Task: Open Card Lessons Learned Meeting in Board Social Media Marketing Funnel Creation and Optimization to Workspace Crisis Management and add a team member Softage.2@softage.net, a label Purple, a checklist Investment Strategies, an attachment from your google drive, a color Purple and finally, add a card description 'Conduct team training session on effective delegation and accountability' and a comment 'This task requires proactive ownership, so let us take responsibility and ensure progress is made in a timely manner.'. Add a start date 'Jan 06, 1900' with a due date 'Jan 13, 1900'
Action: Mouse moved to (95, 58)
Screenshot: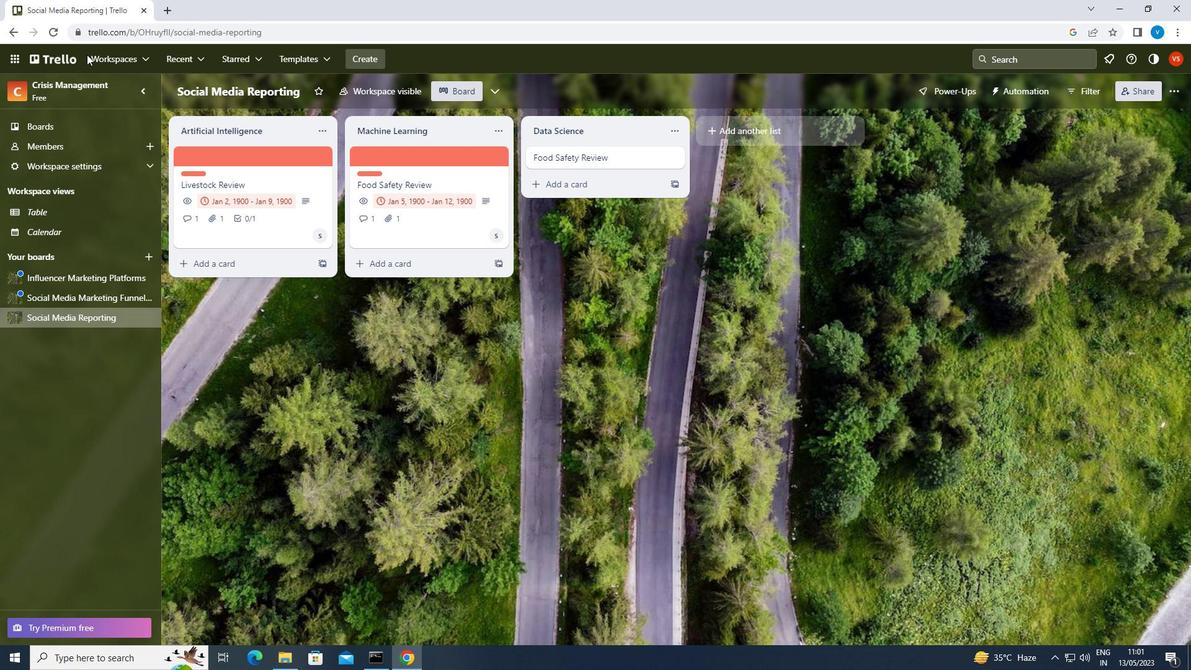 
Action: Mouse pressed left at (95, 58)
Screenshot: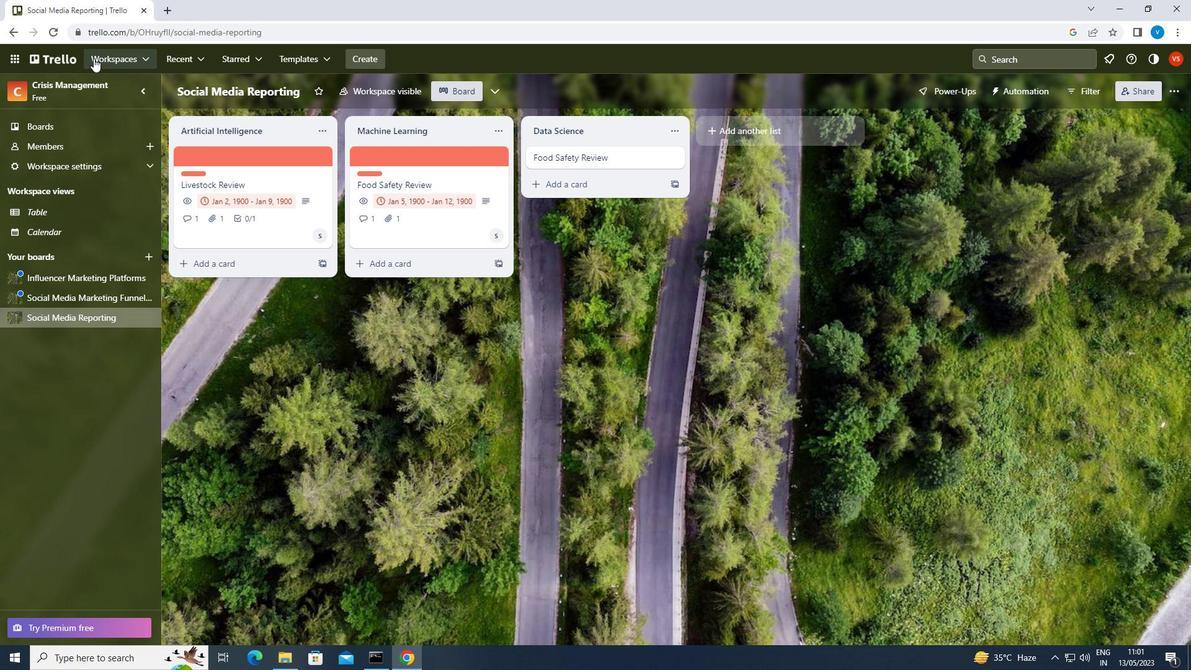 
Action: Mouse moved to (151, 425)
Screenshot: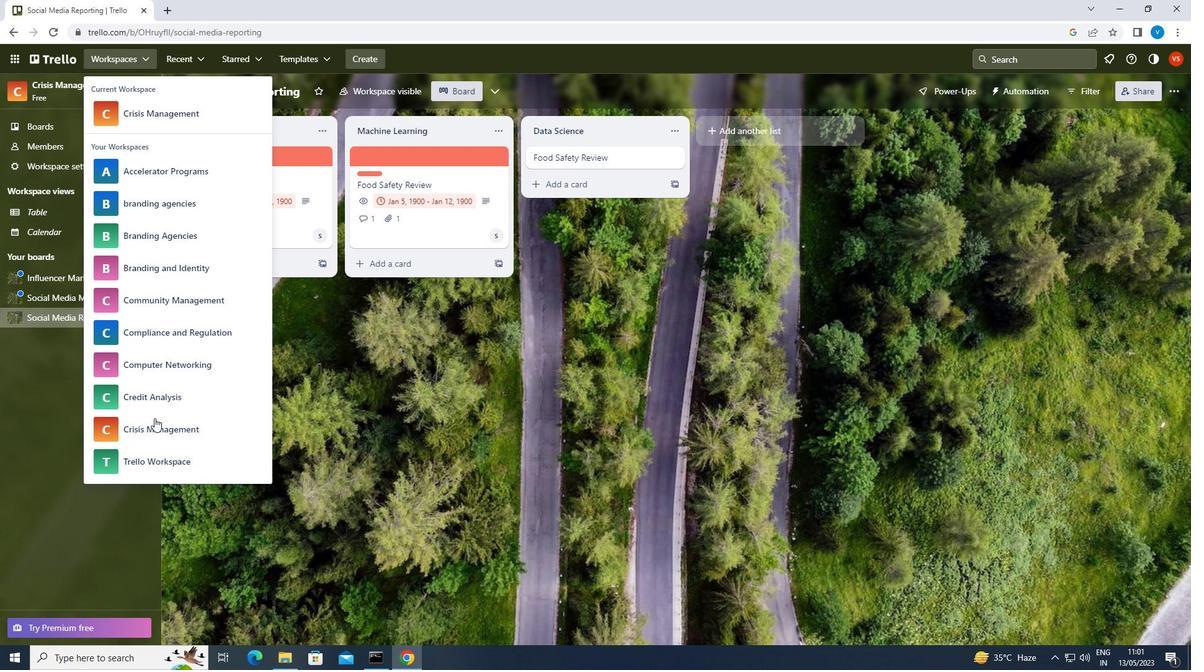 
Action: Mouse pressed left at (151, 425)
Screenshot: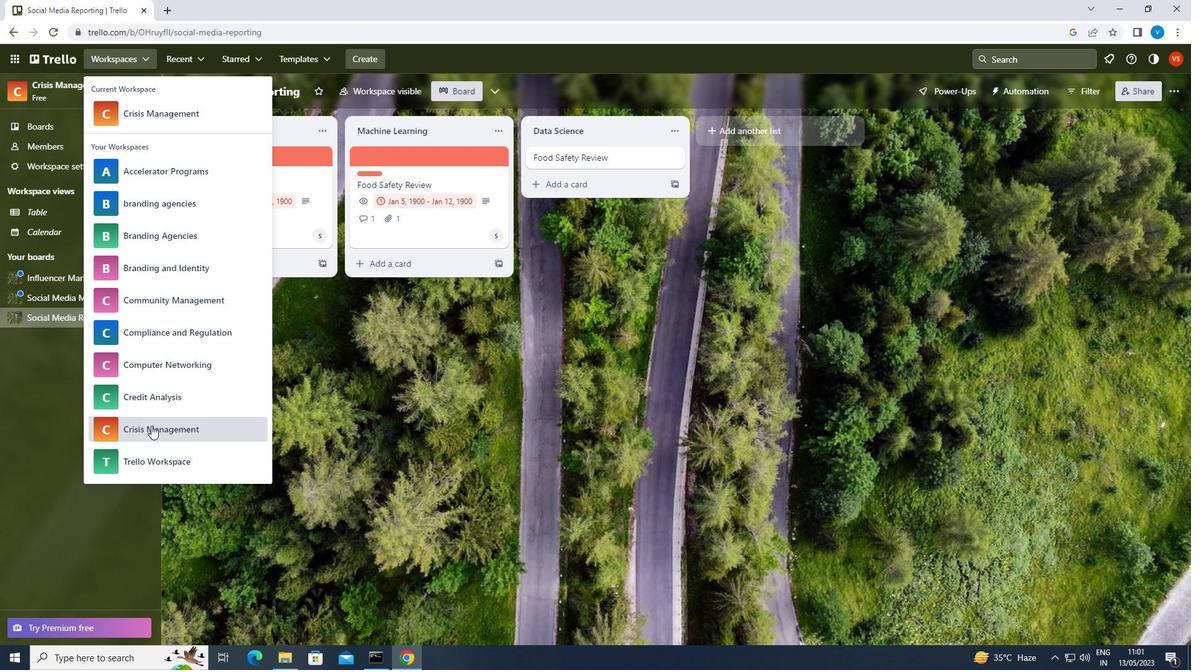 
Action: Mouse moved to (93, 302)
Screenshot: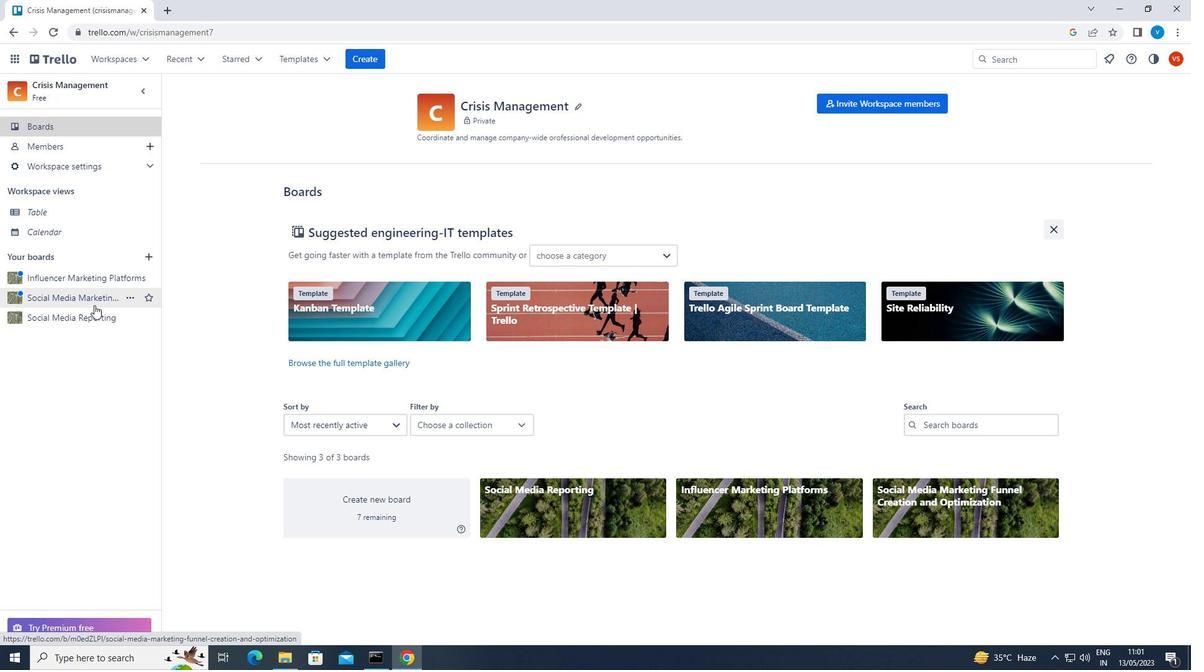 
Action: Mouse pressed left at (93, 302)
Screenshot: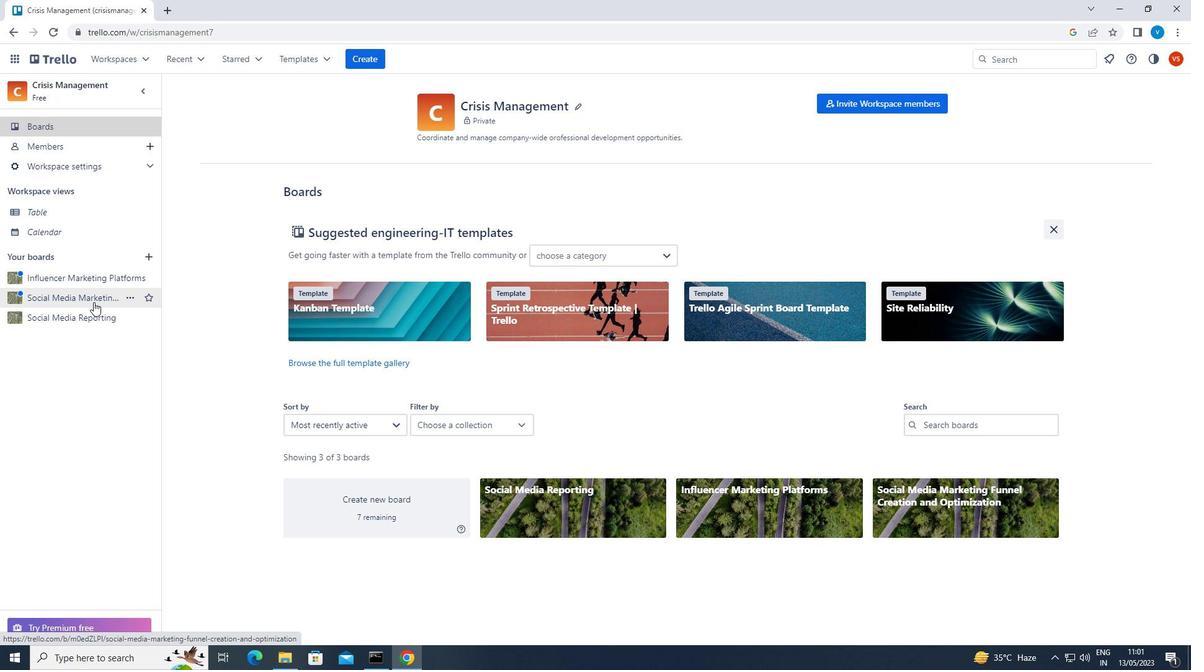 
Action: Mouse moved to (426, 153)
Screenshot: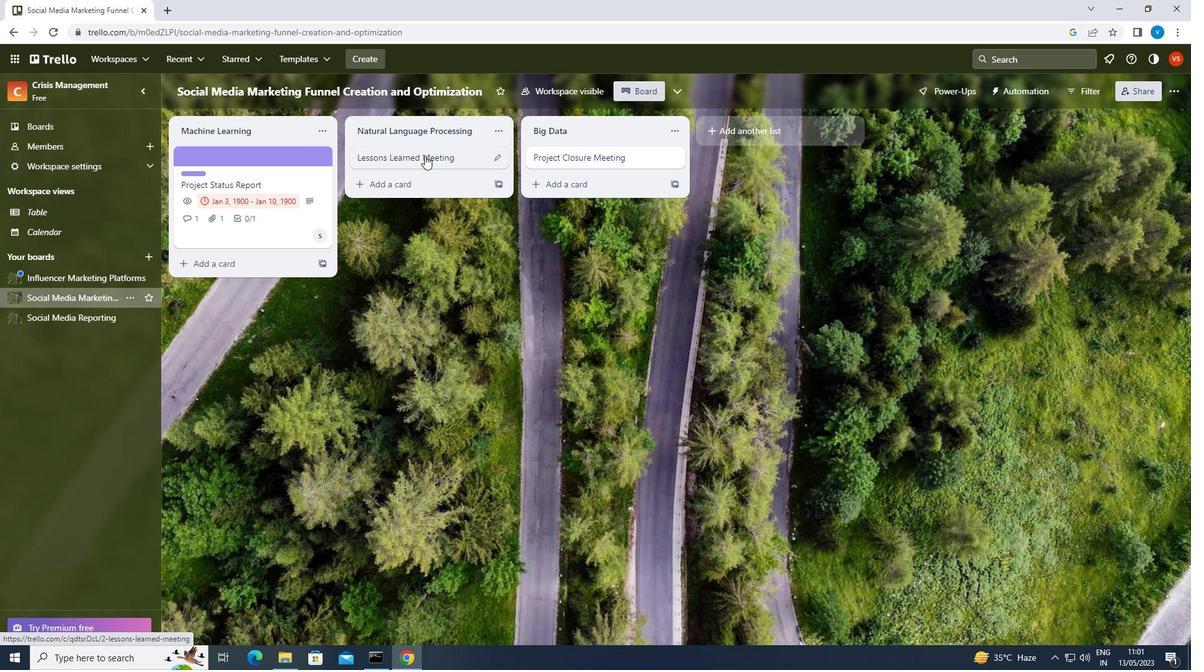 
Action: Mouse pressed left at (426, 153)
Screenshot: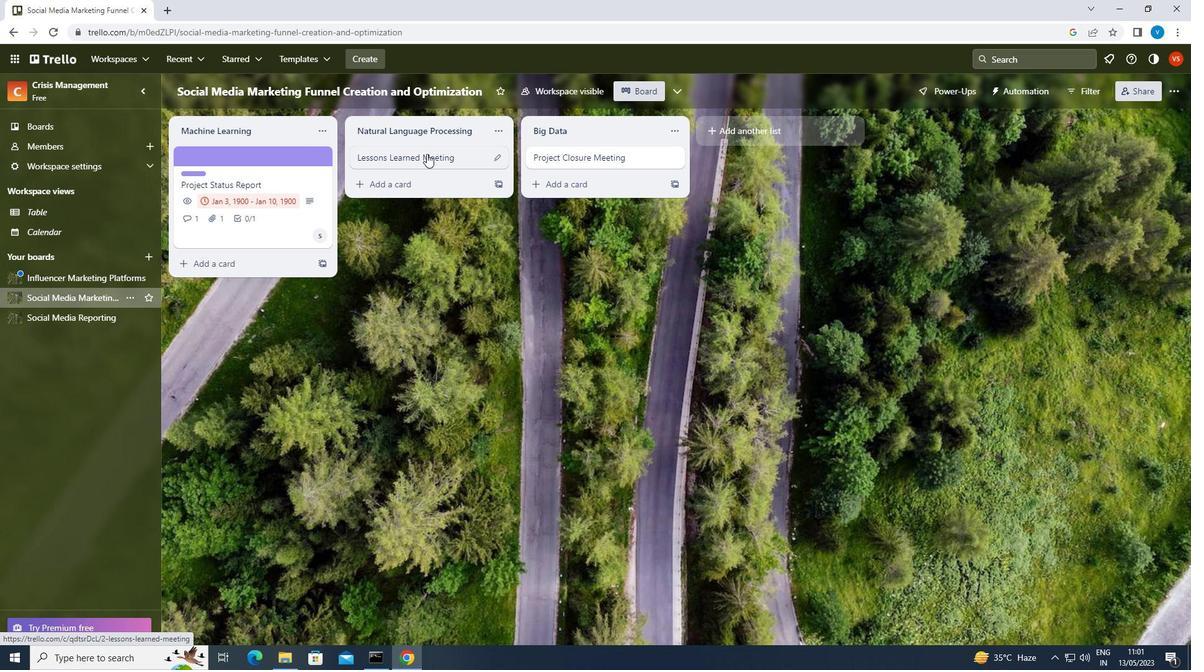 
Action: Mouse moved to (754, 199)
Screenshot: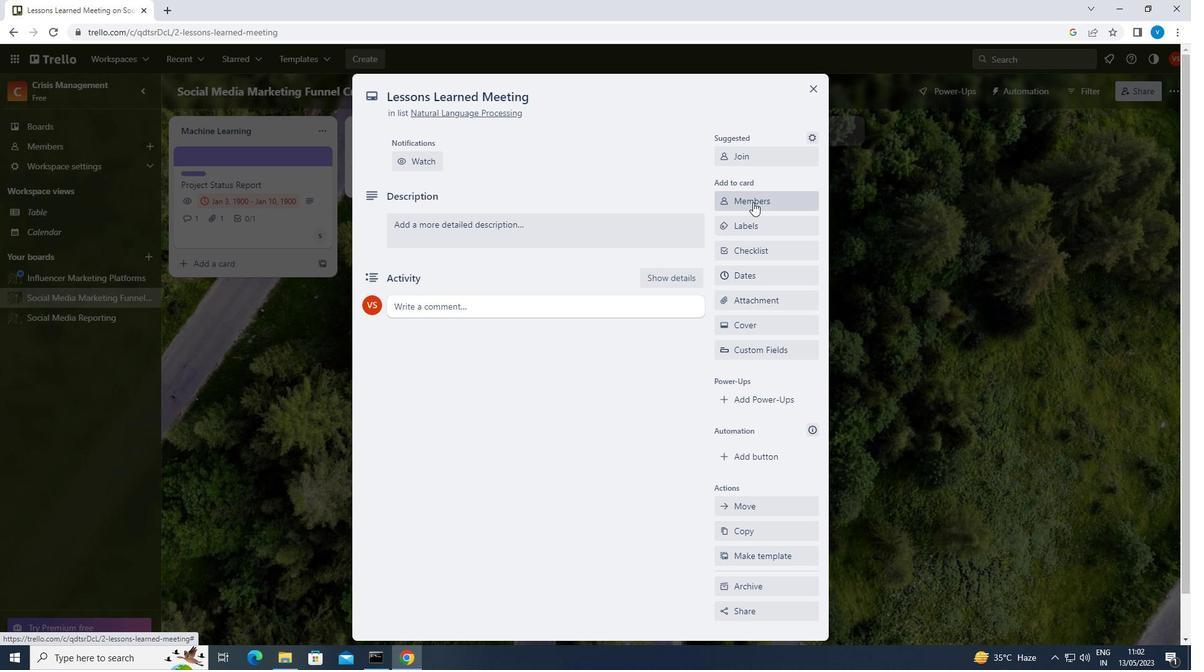 
Action: Mouse pressed left at (754, 199)
Screenshot: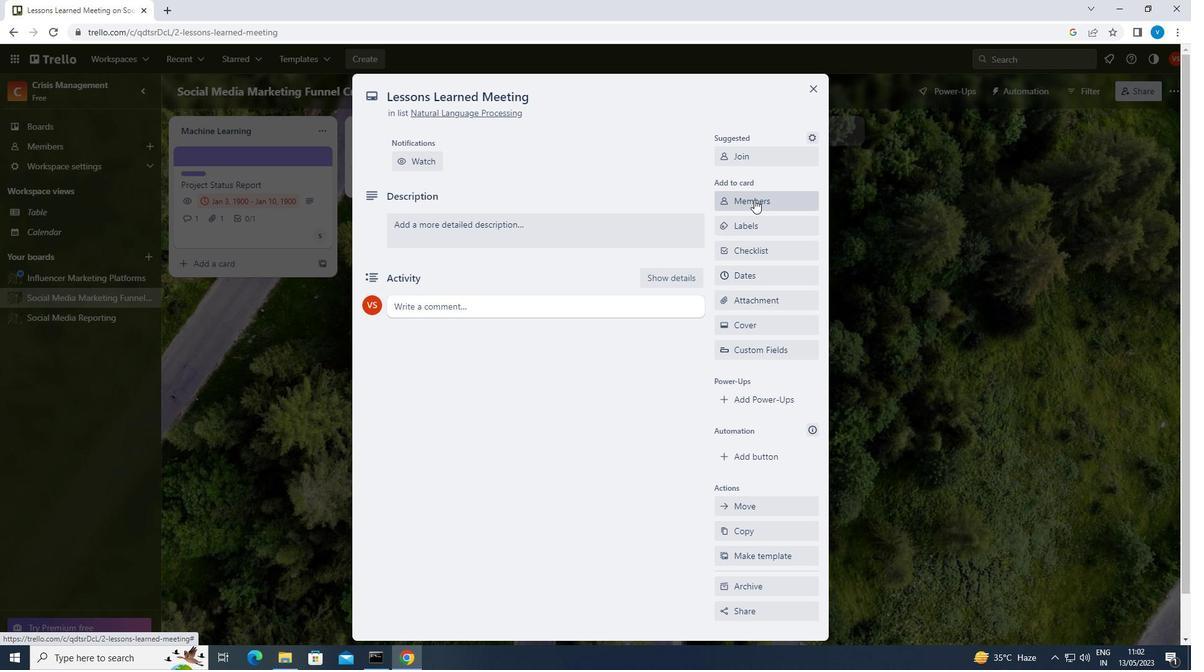 
Action: Mouse moved to (756, 252)
Screenshot: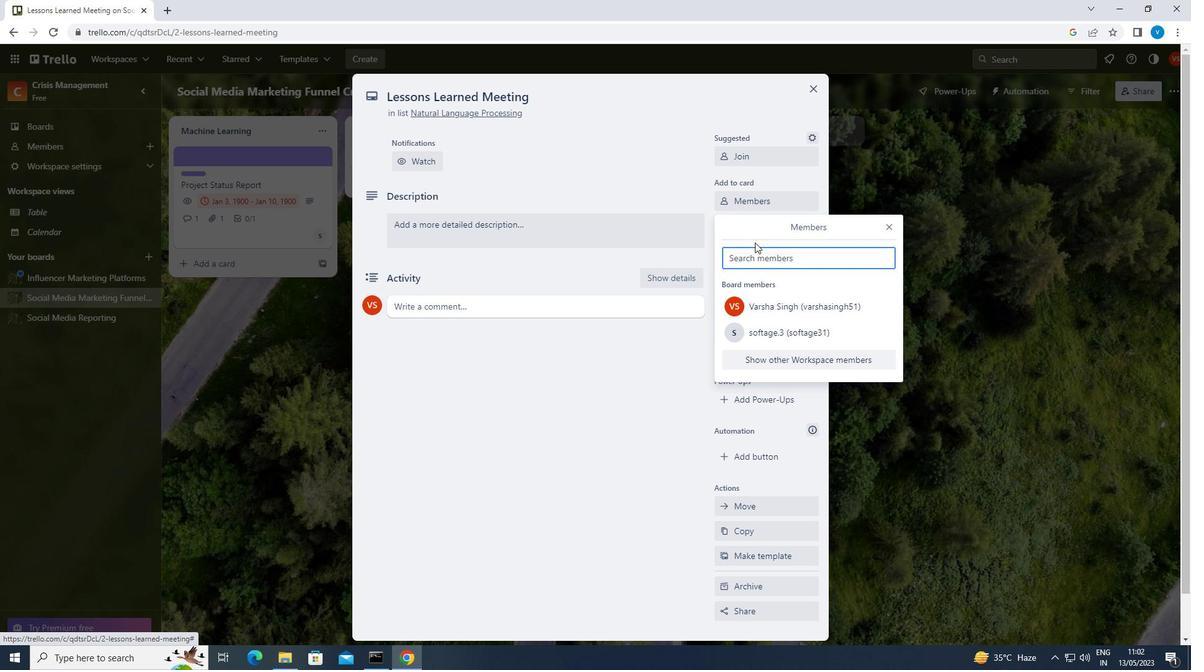 
Action: Mouse pressed left at (756, 252)
Screenshot: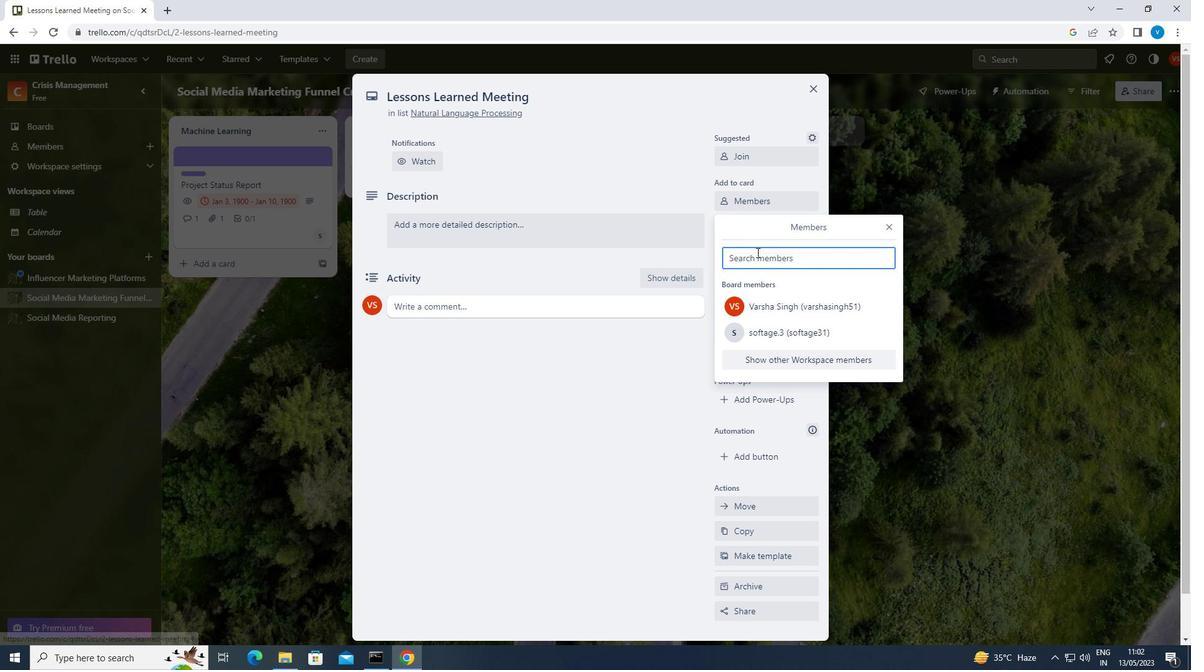 
Action: Key pressed <Key.shift>SOFTAGE.2<Key.shift><Key.shift><Key.shift><Key.shift><Key.shift><Key.shift><Key.shift>@SOFTAGE.NET
Screenshot: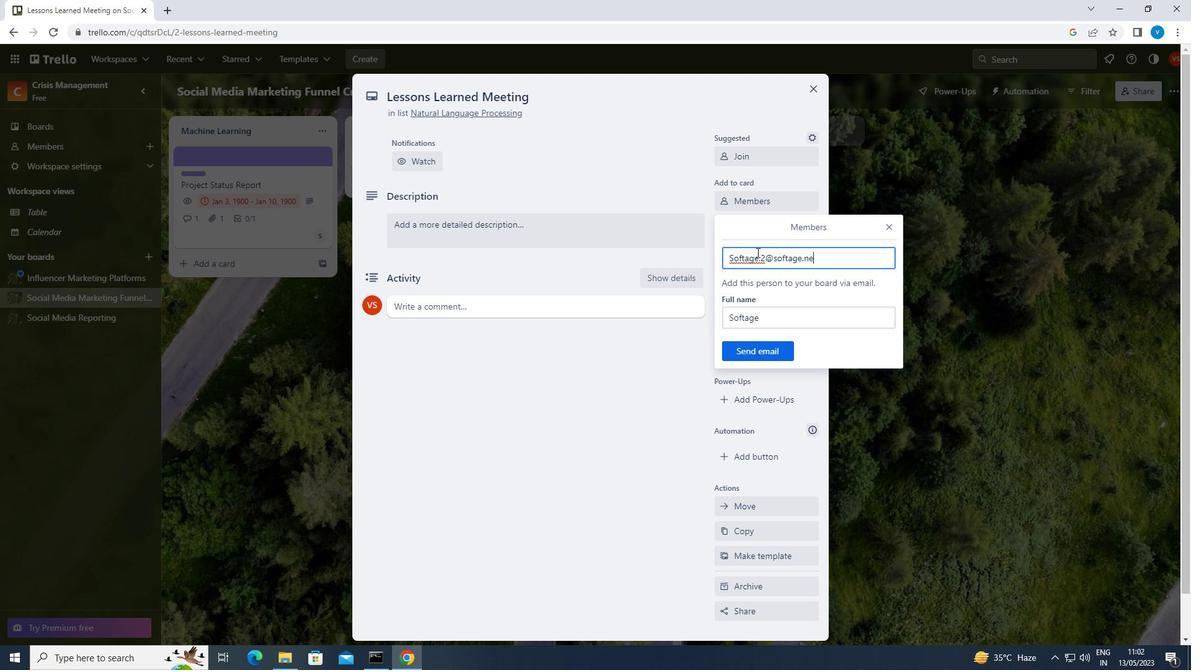 
Action: Mouse moved to (779, 349)
Screenshot: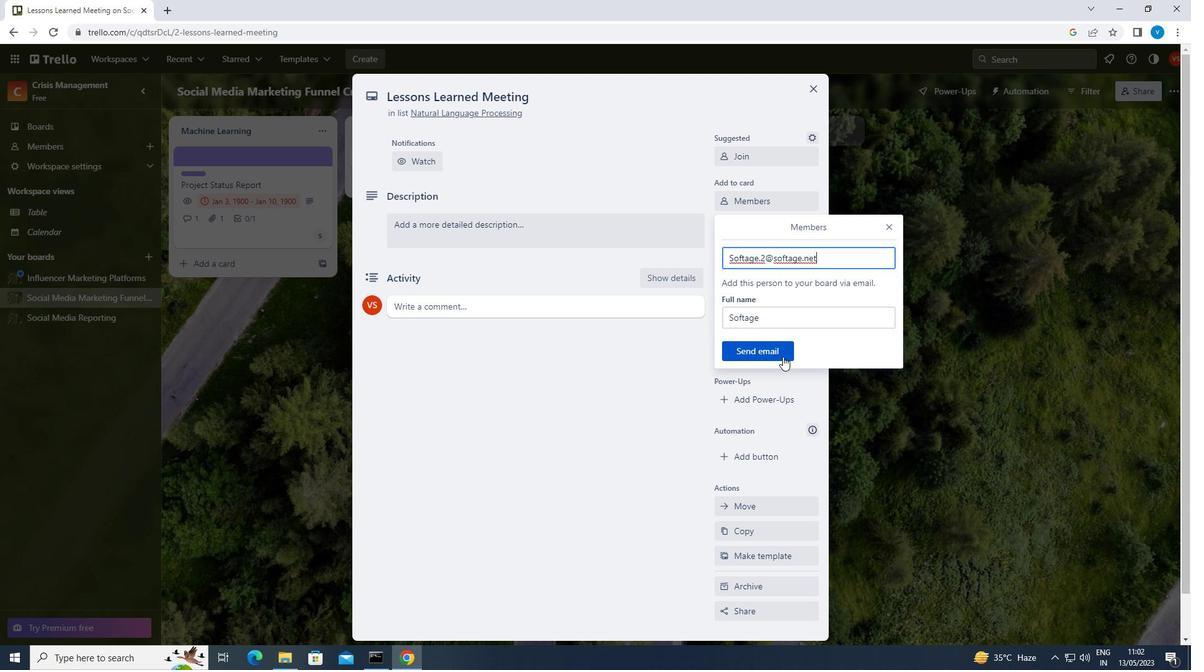 
Action: Mouse pressed left at (779, 349)
Screenshot: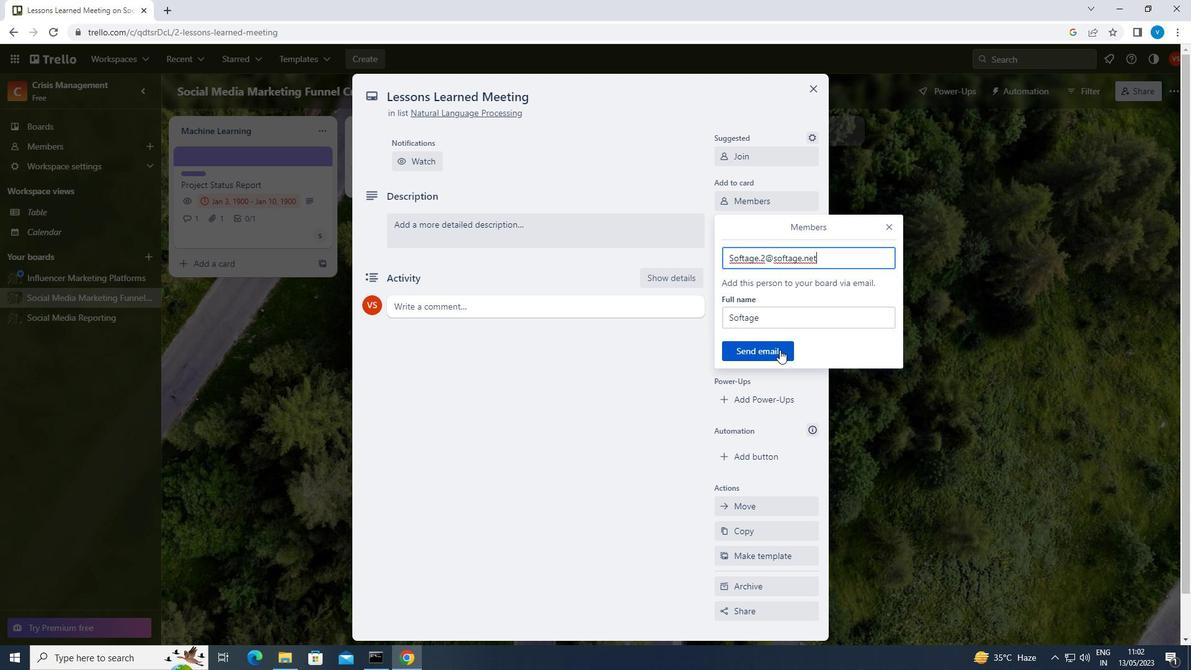 
Action: Mouse moved to (764, 227)
Screenshot: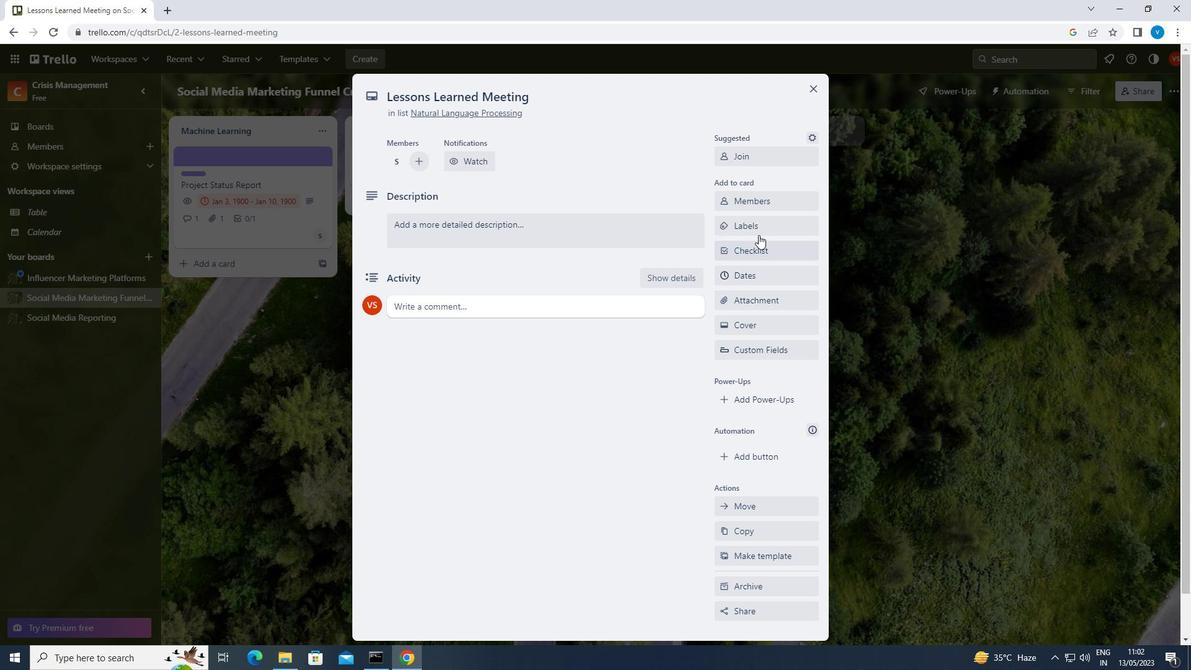 
Action: Mouse pressed left at (764, 227)
Screenshot: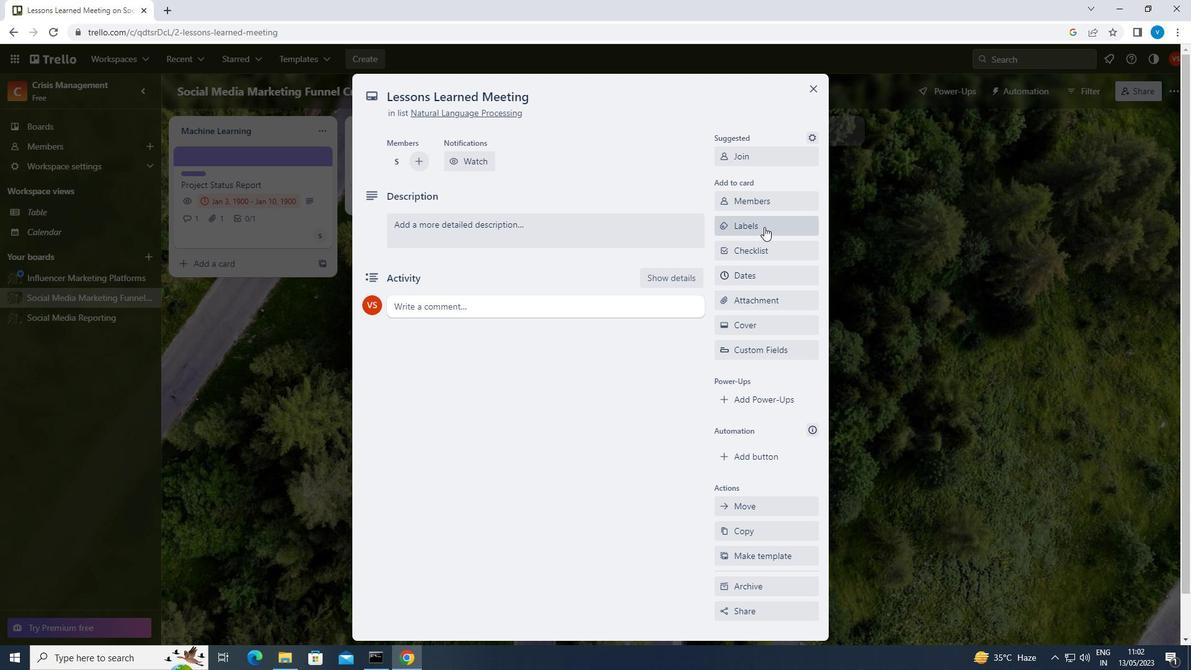 
Action: Mouse moved to (784, 413)
Screenshot: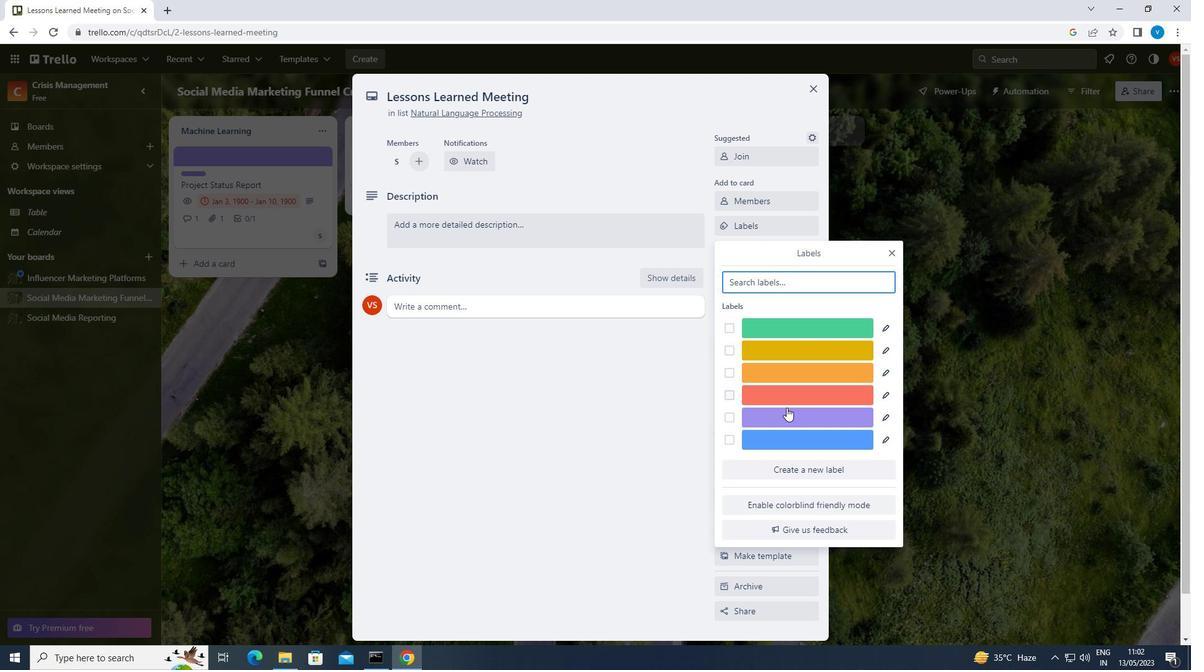 
Action: Mouse pressed left at (784, 413)
Screenshot: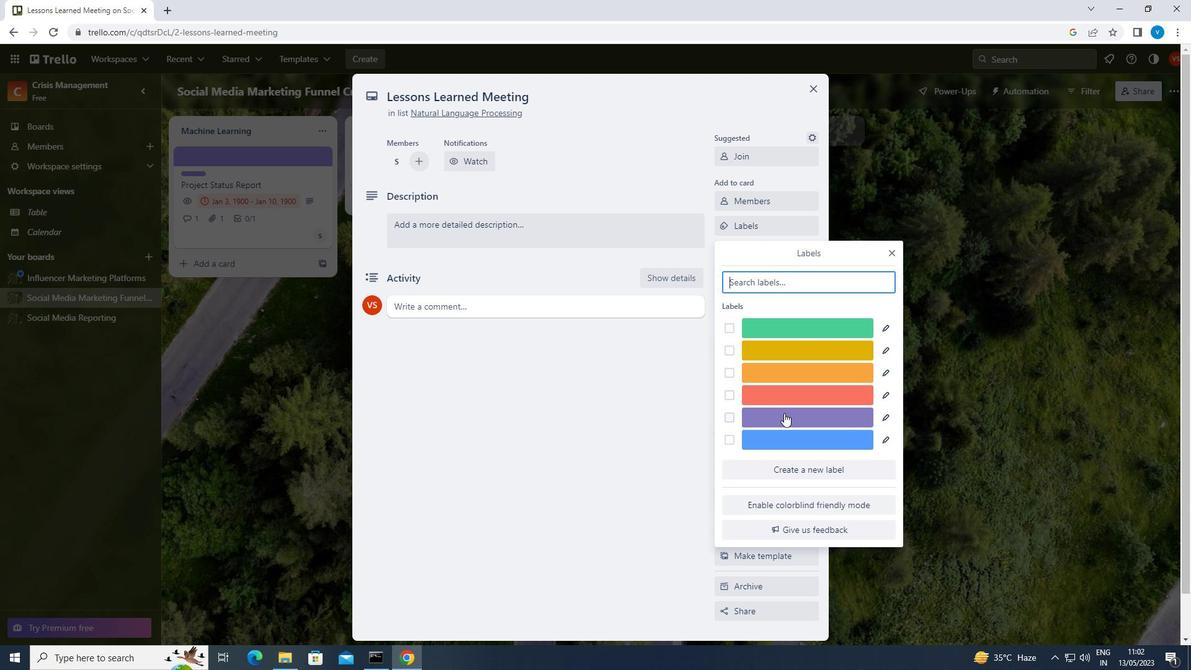 
Action: Mouse moved to (888, 250)
Screenshot: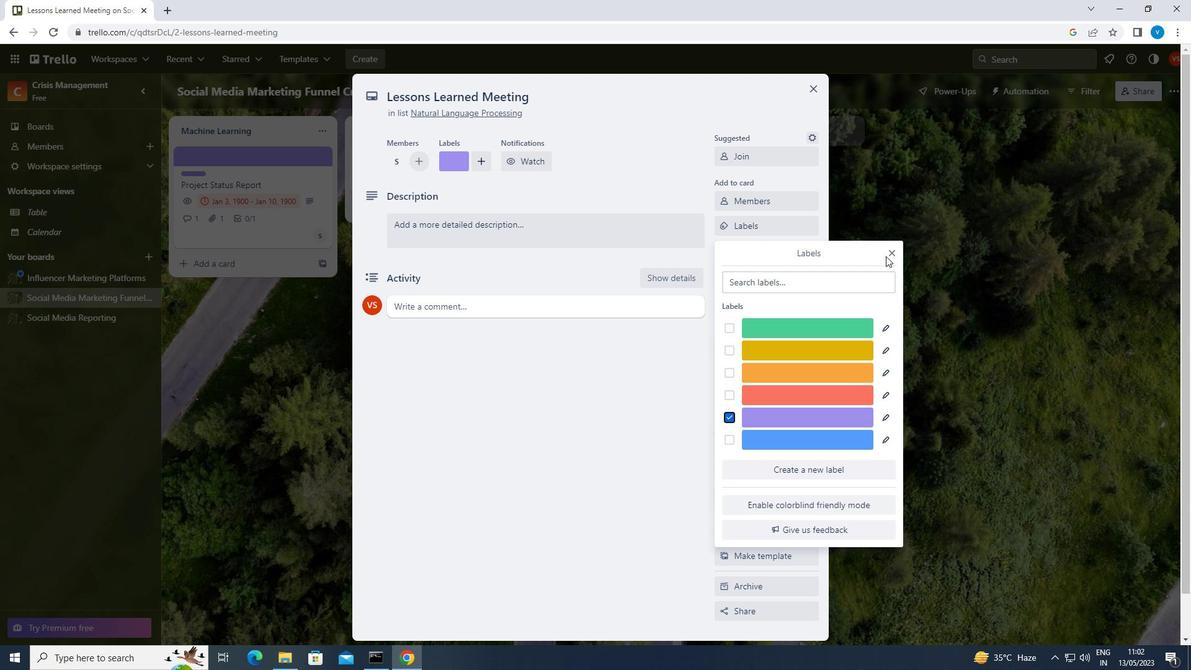 
Action: Mouse pressed left at (888, 250)
Screenshot: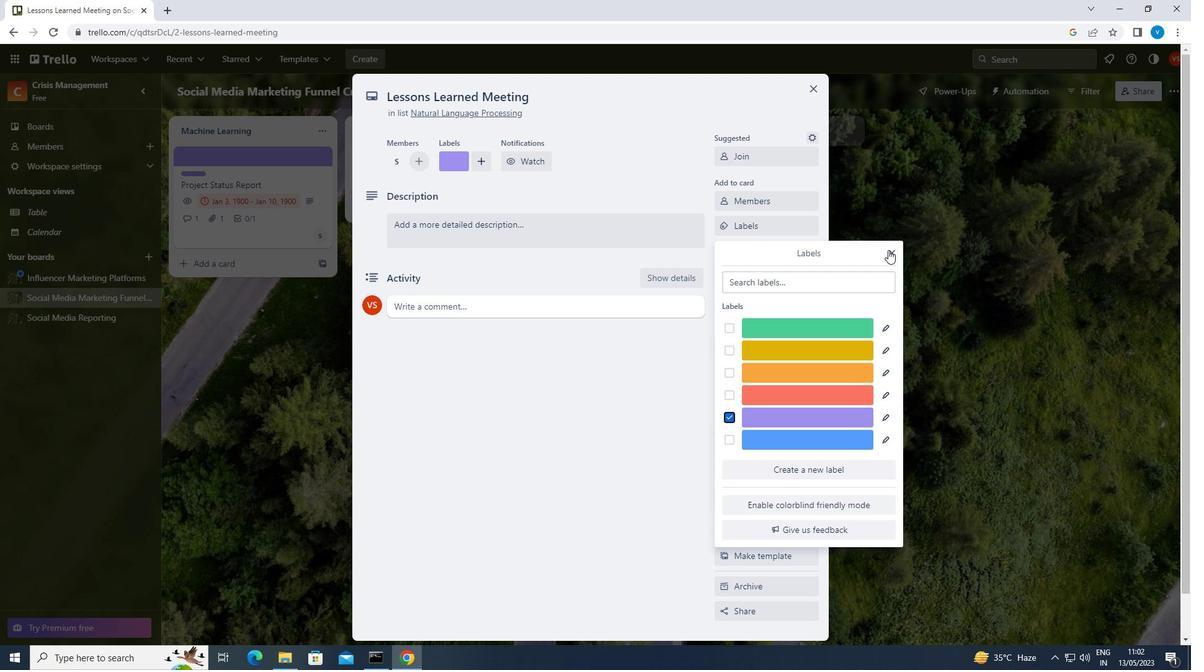 
Action: Mouse moved to (778, 251)
Screenshot: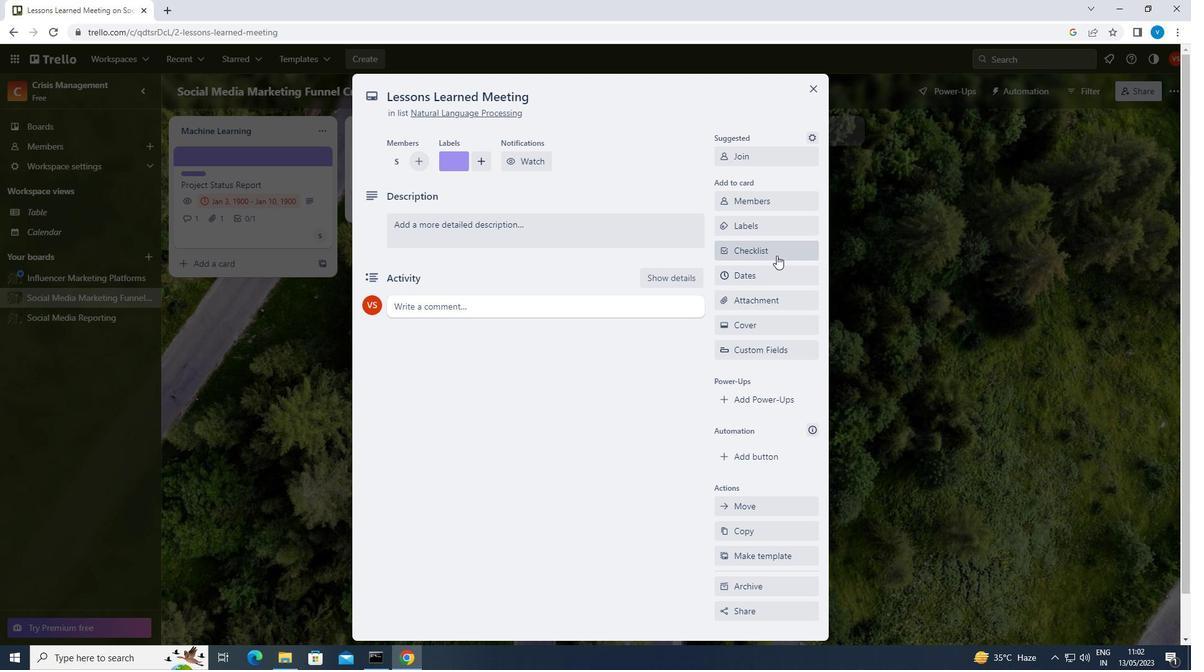 
Action: Mouse pressed left at (778, 251)
Screenshot: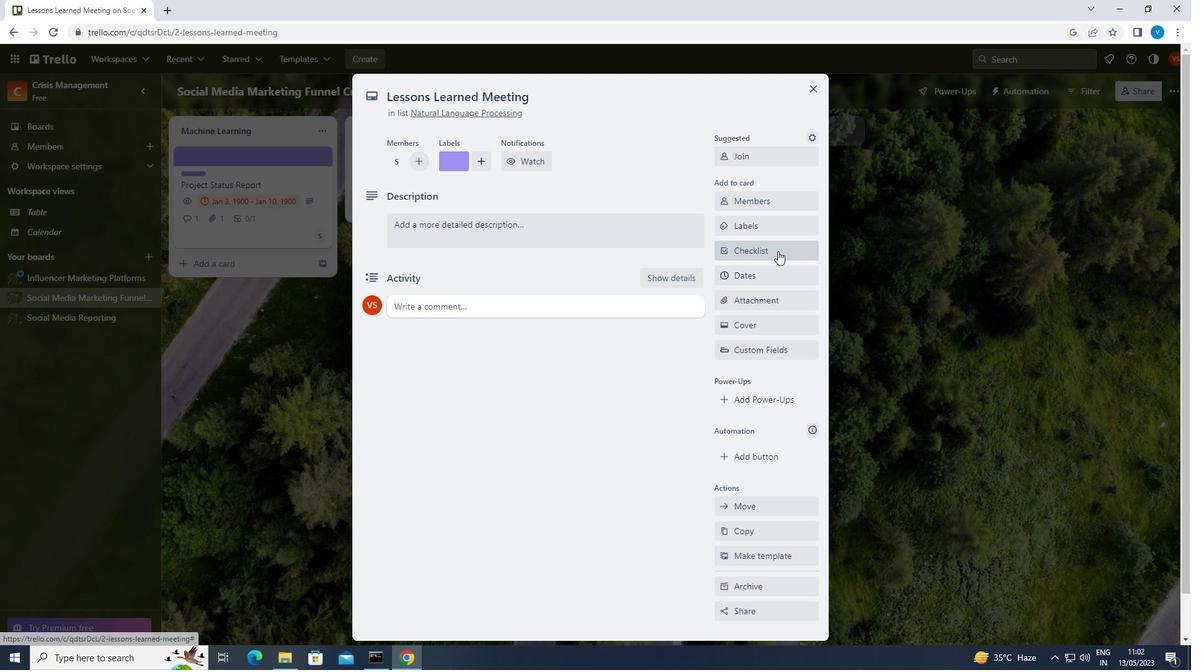
Action: Mouse moved to (773, 320)
Screenshot: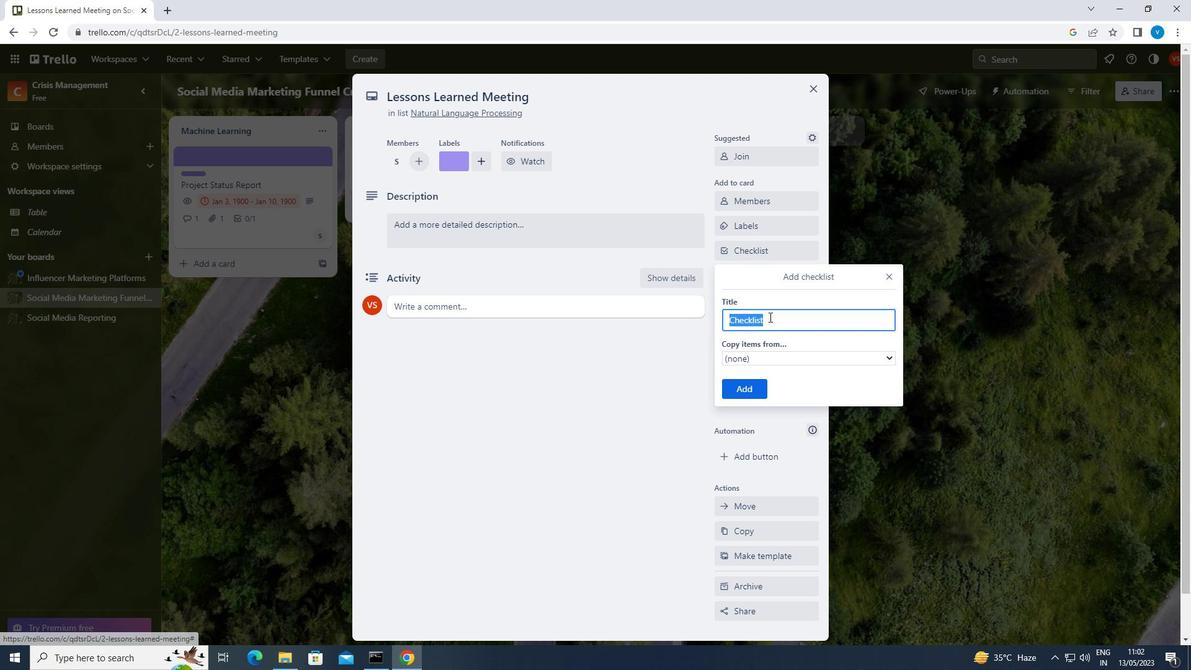 
Action: Mouse pressed left at (773, 320)
Screenshot: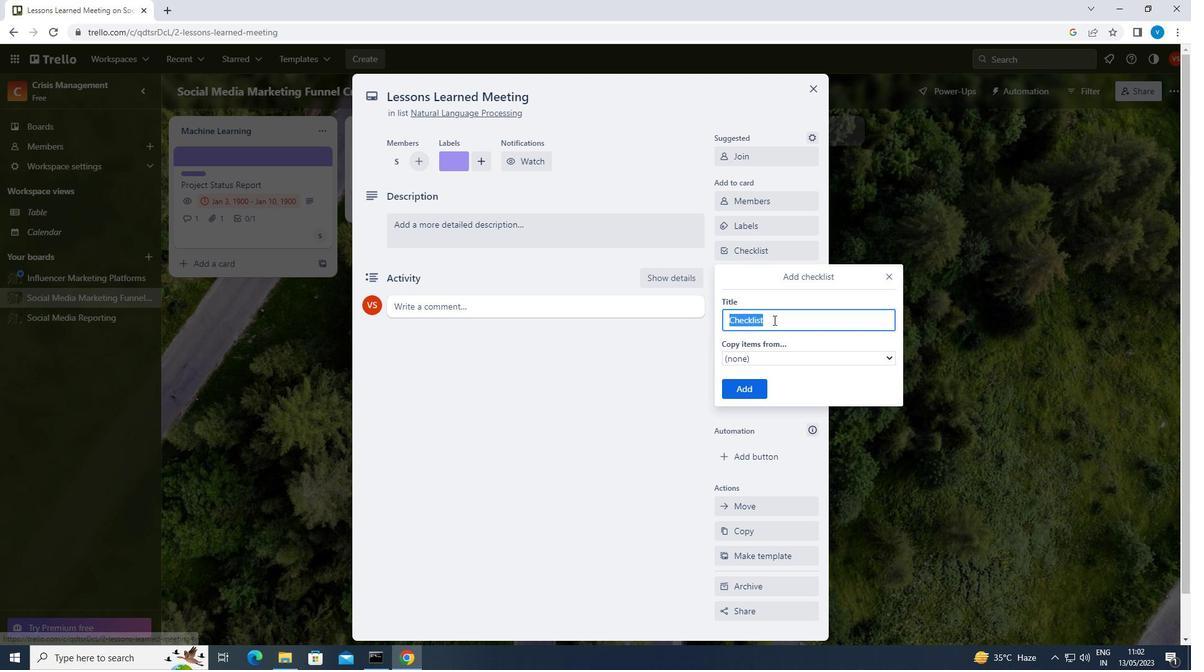 
Action: Mouse moved to (774, 320)
Screenshot: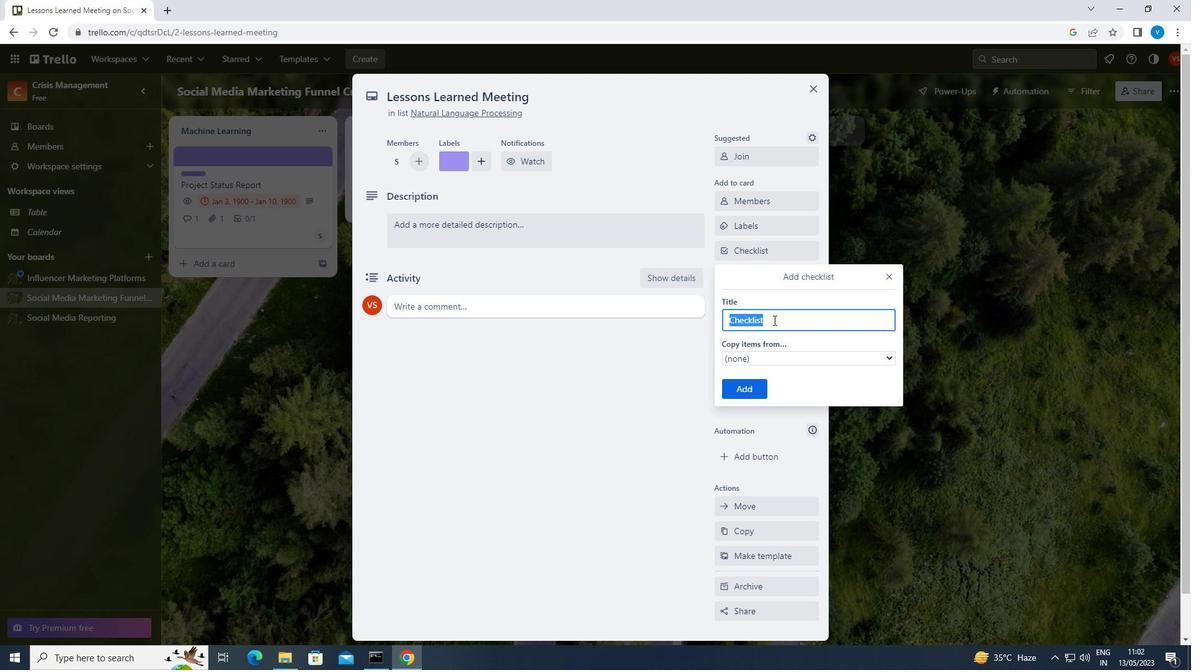 
Action: Key pressed <Key.backspace><Key.backspace><Key.backspace><Key.backspace><Key.backspace><Key.backspace><Key.backspace><Key.backspace><Key.backspace><Key.backspace><Key.backspace><Key.backspace><Key.backspace><Key.backspace><Key.shift>INVESTMENT<Key.space><Key.shift>STRATEGIES
Screenshot: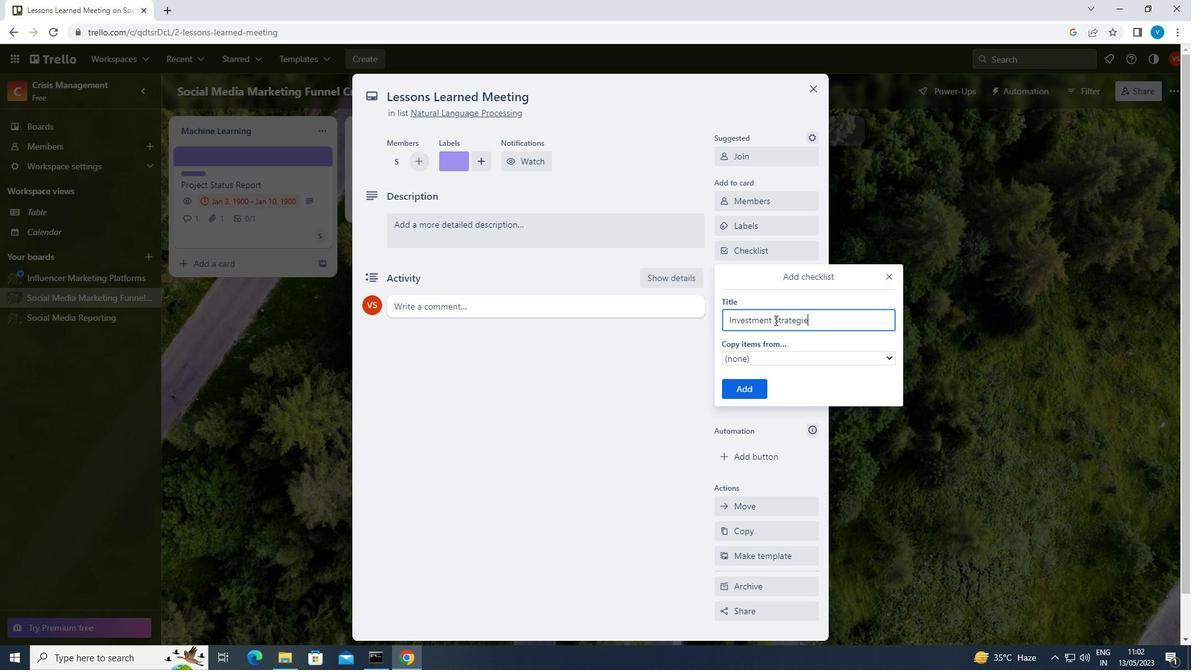
Action: Mouse moved to (750, 388)
Screenshot: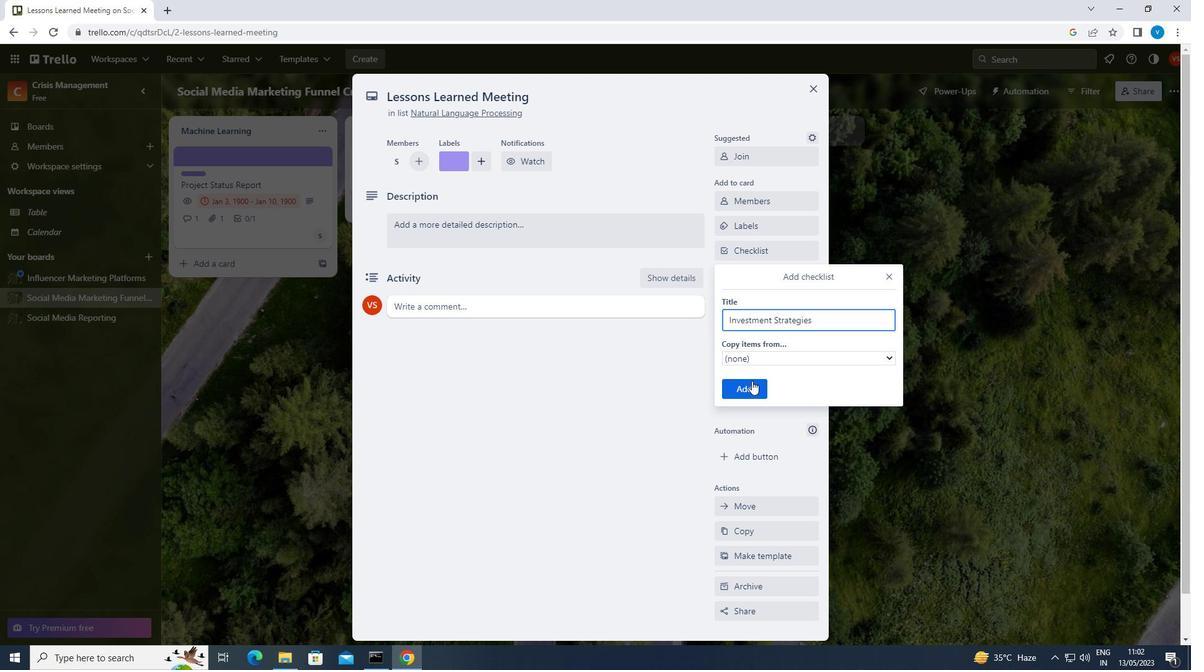 
Action: Mouse pressed left at (750, 388)
Screenshot: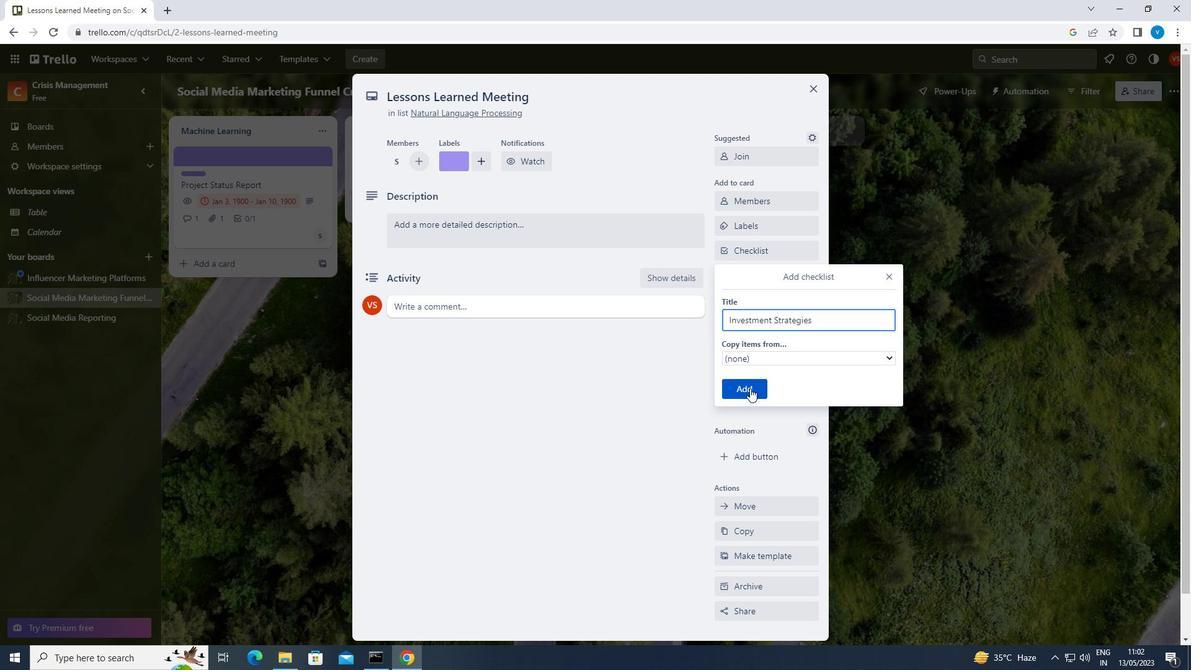
Action: Mouse moved to (784, 299)
Screenshot: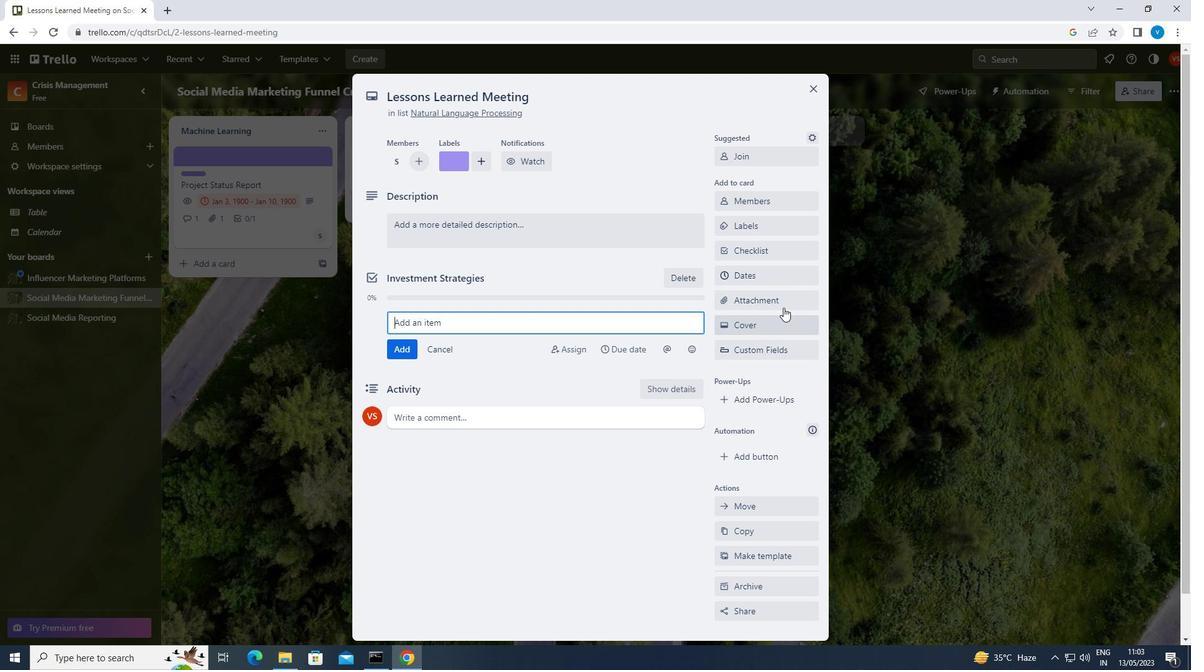 
Action: Mouse pressed left at (784, 299)
Screenshot: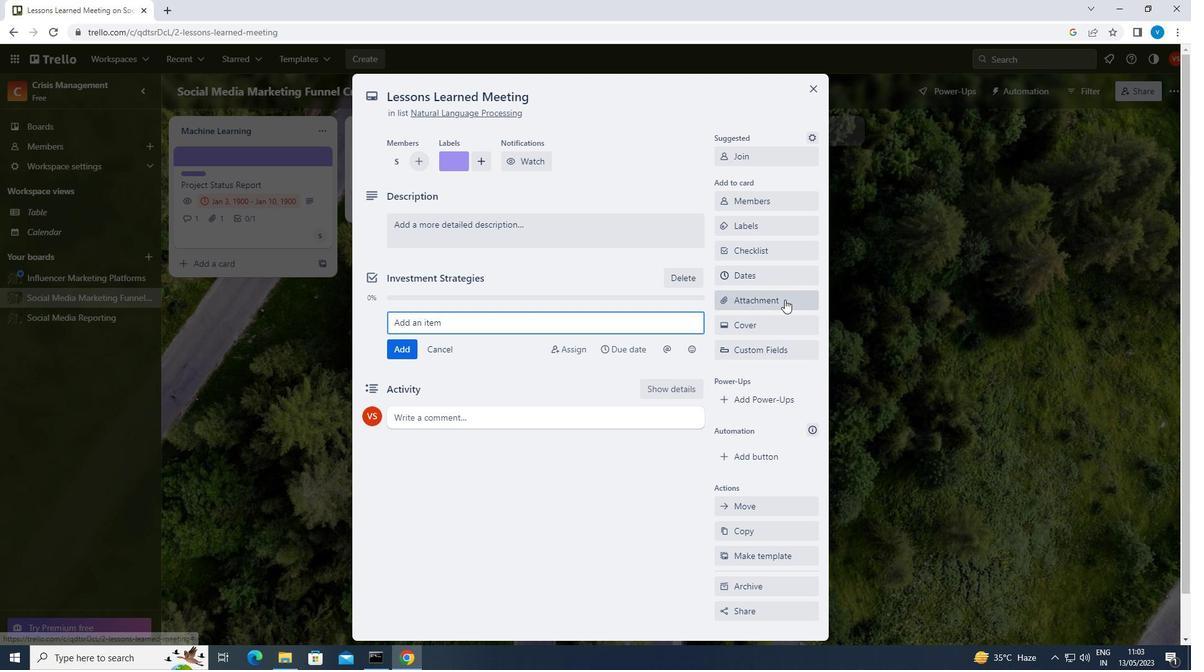 
Action: Mouse moved to (774, 401)
Screenshot: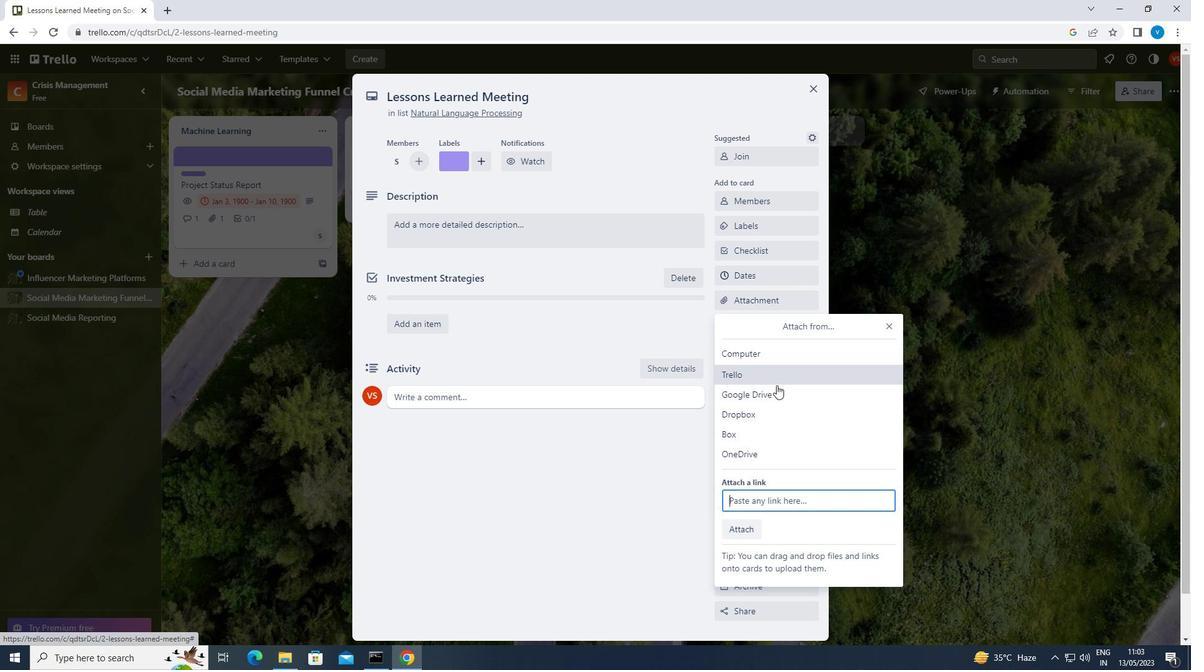 
Action: Mouse pressed left at (774, 401)
Screenshot: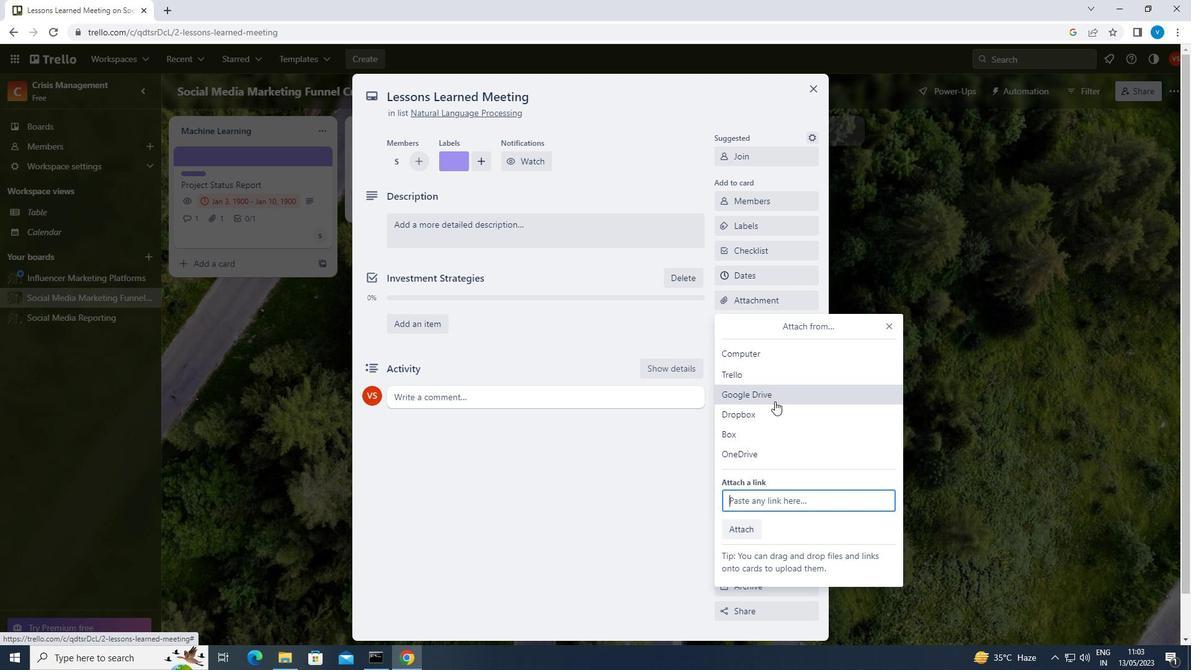 
Action: Mouse moved to (377, 338)
Screenshot: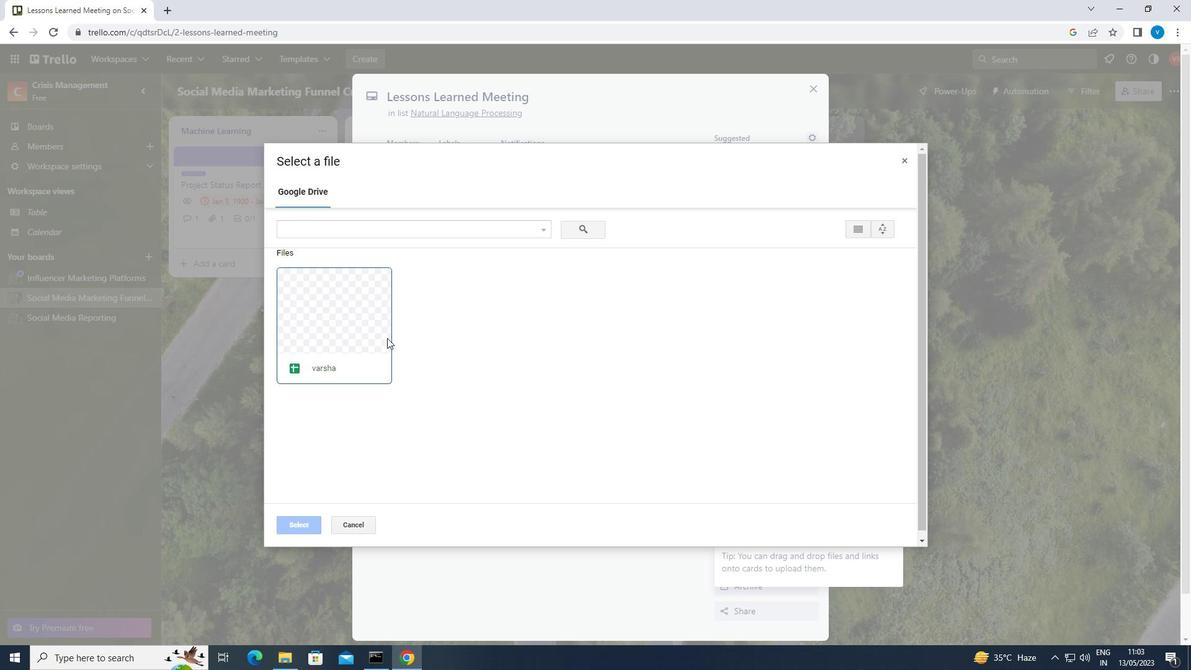 
Action: Mouse pressed left at (377, 338)
Screenshot: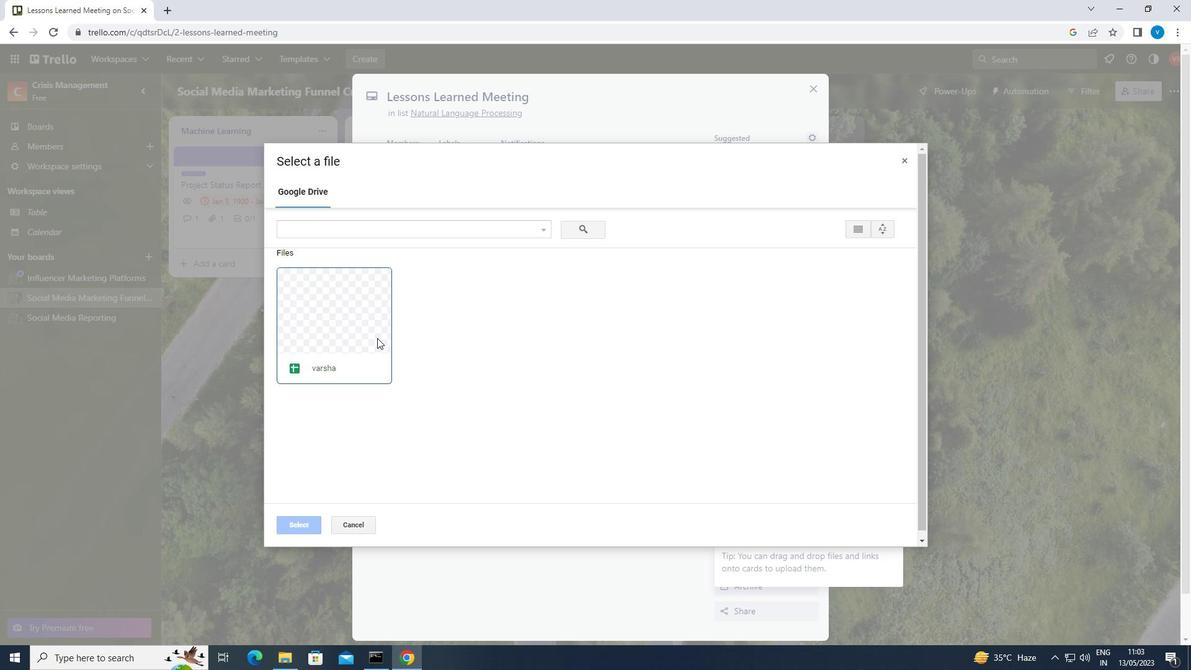 
Action: Mouse moved to (289, 532)
Screenshot: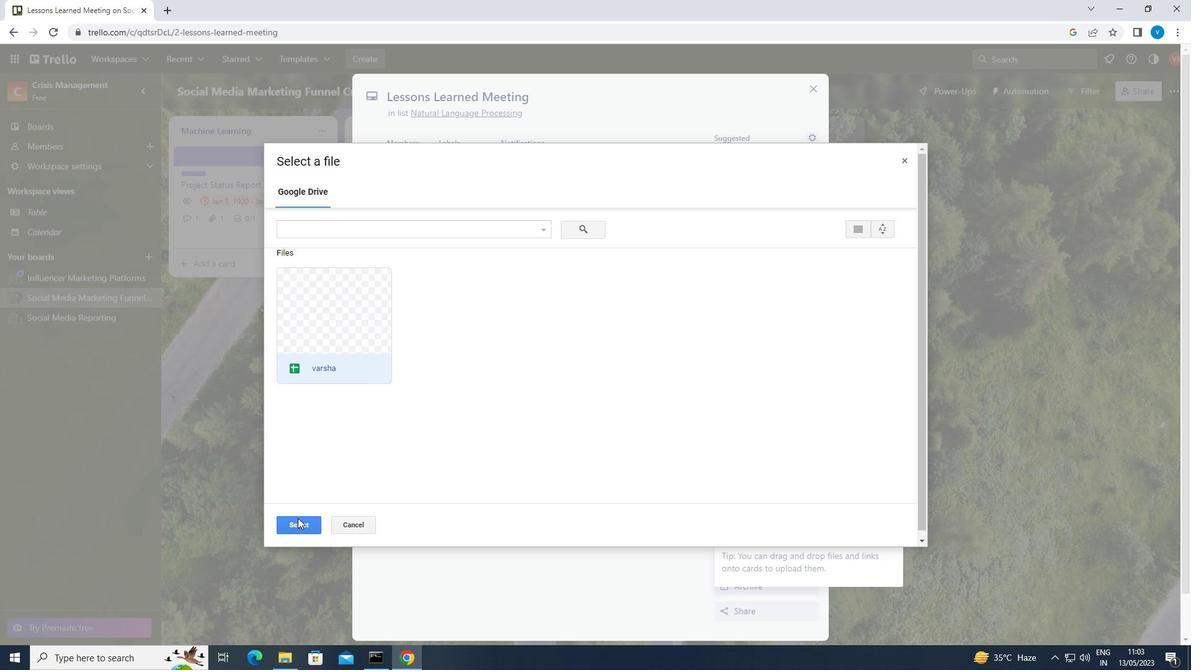 
Action: Mouse pressed left at (289, 532)
Screenshot: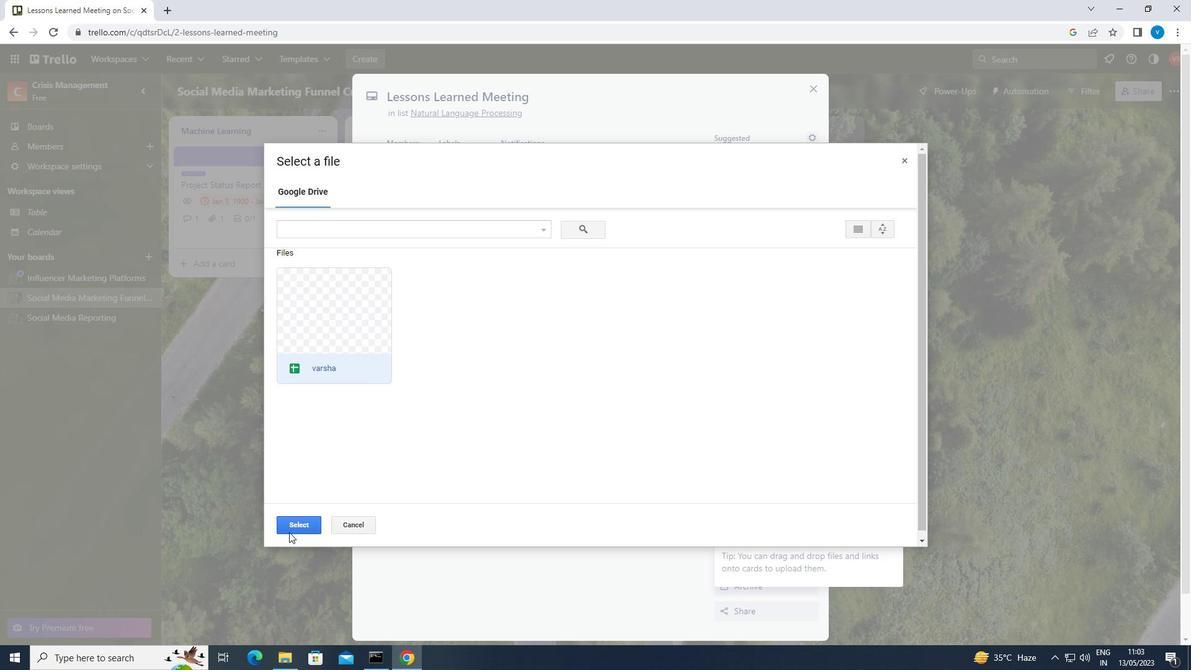 
Action: Mouse moved to (742, 328)
Screenshot: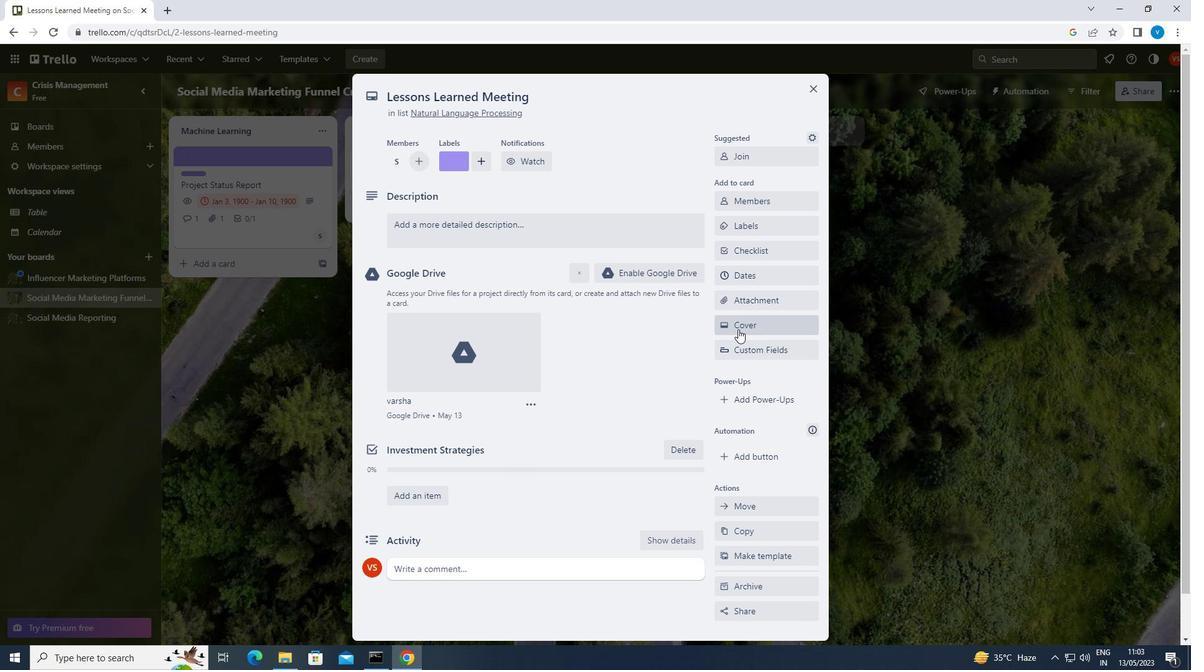 
Action: Mouse pressed left at (742, 328)
Screenshot: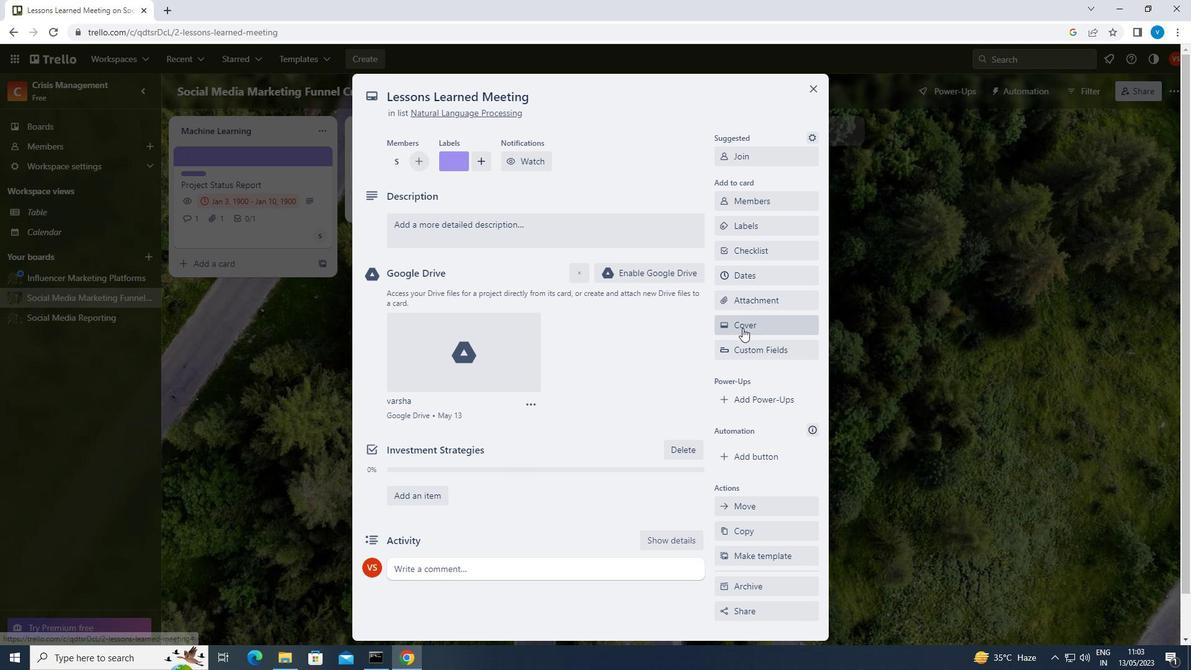 
Action: Mouse moved to (887, 394)
Screenshot: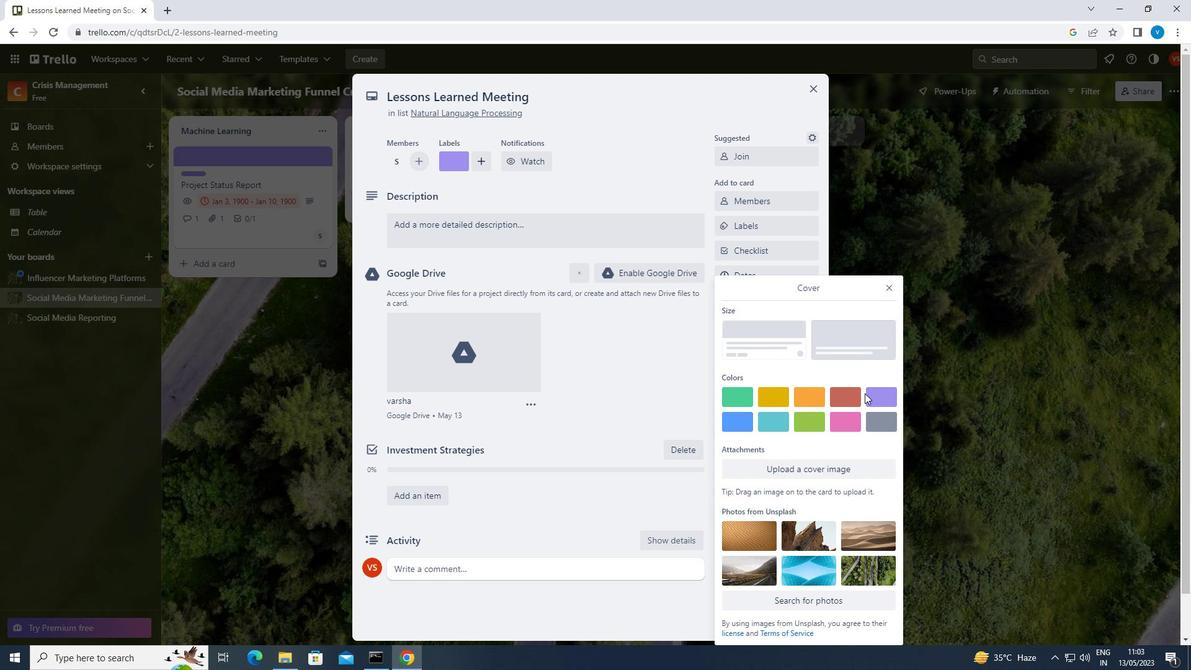 
Action: Mouse pressed left at (887, 394)
Screenshot: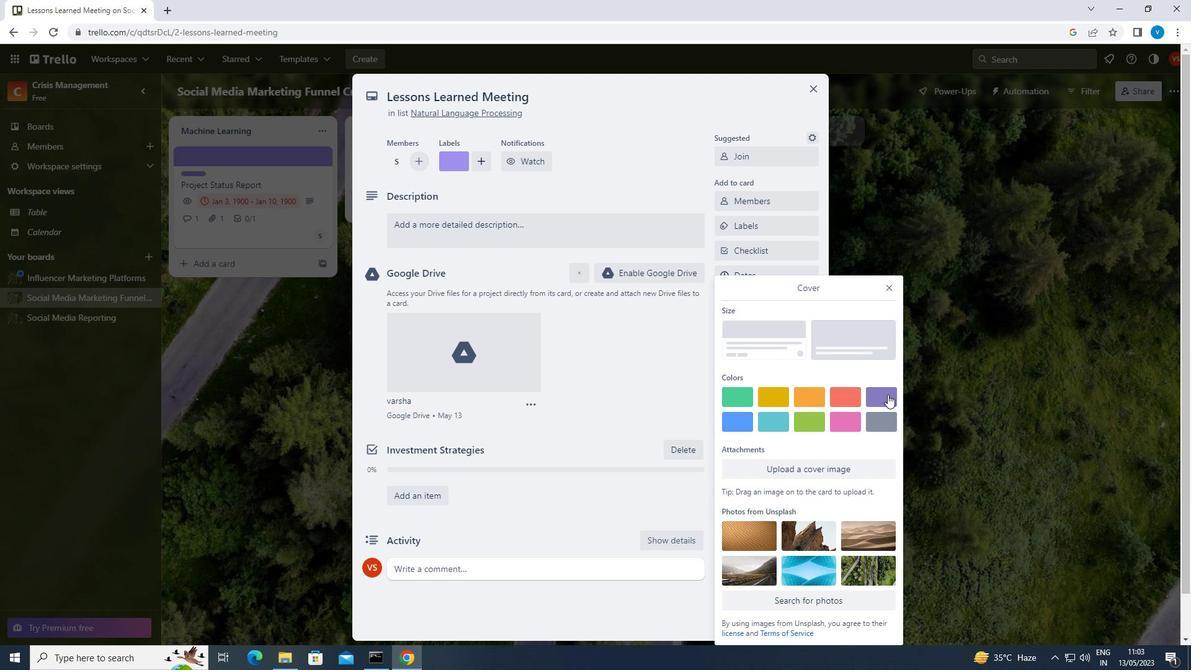 
Action: Mouse moved to (891, 265)
Screenshot: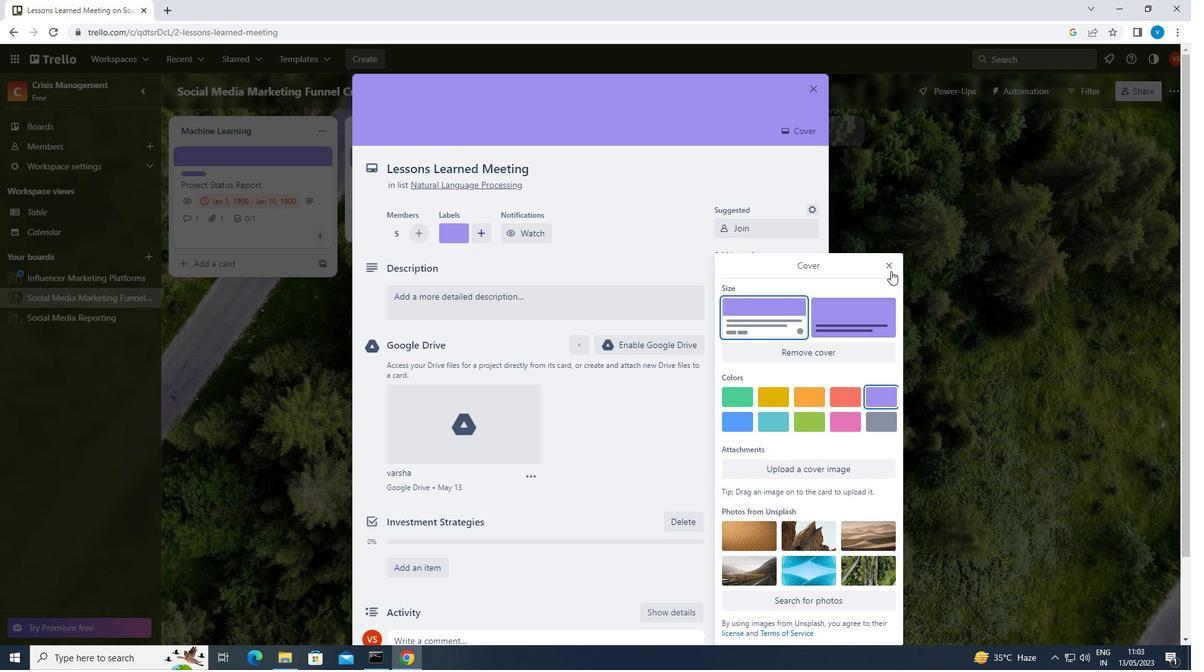 
Action: Mouse pressed left at (891, 265)
Screenshot: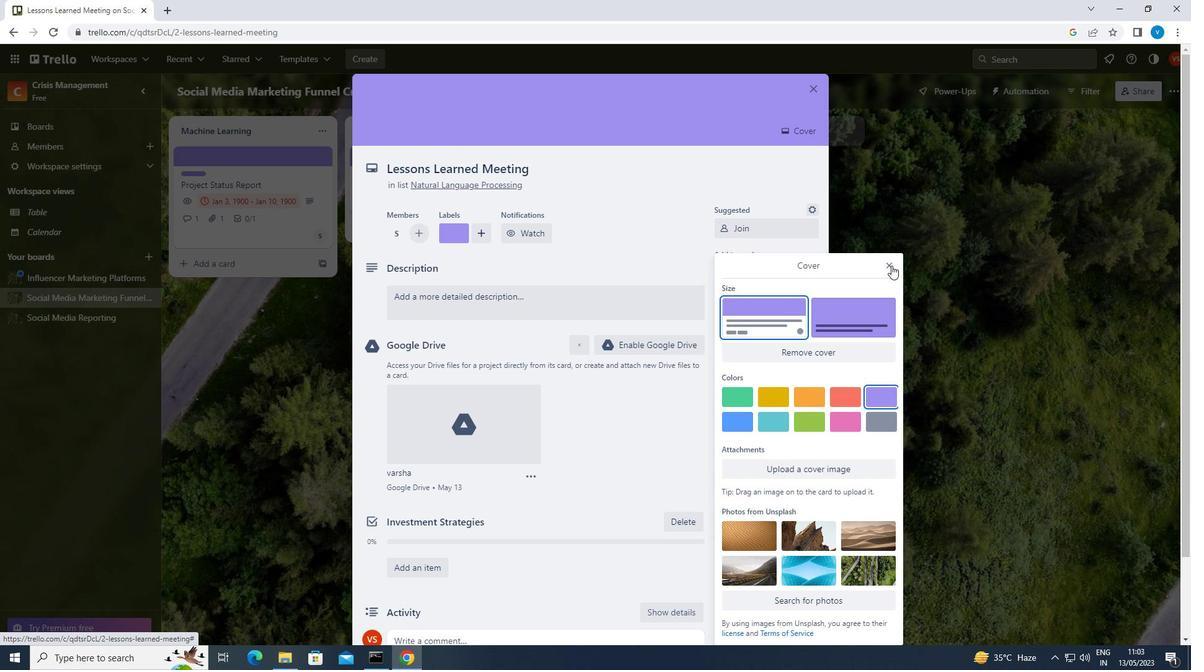
Action: Mouse moved to (554, 302)
Screenshot: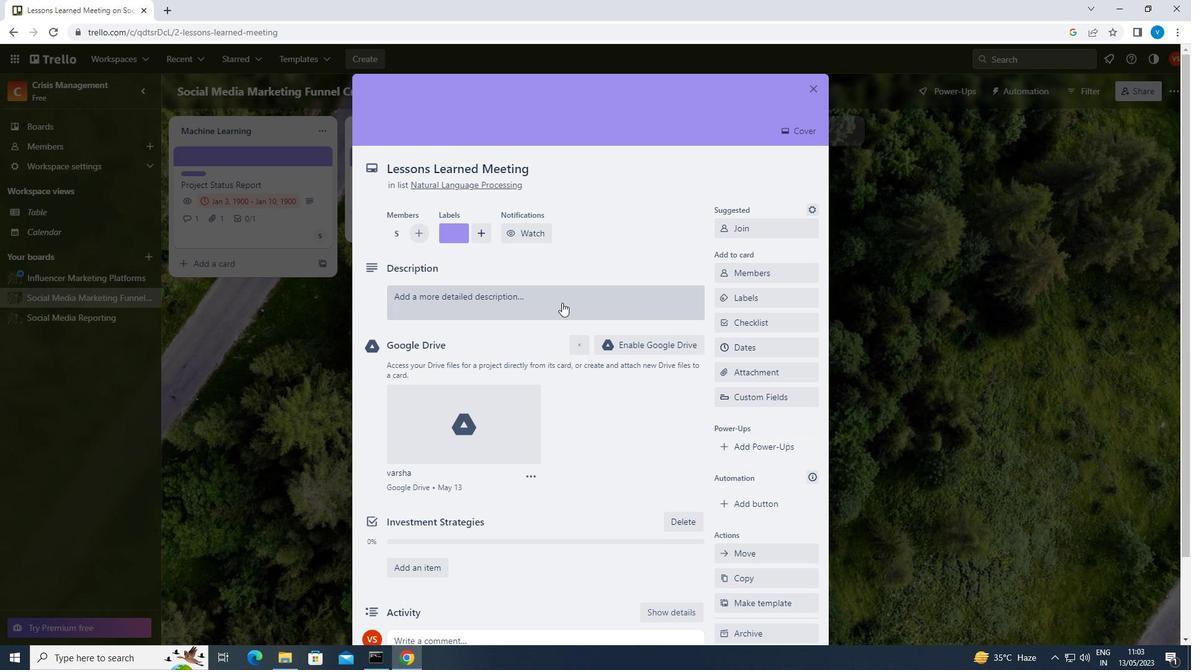 
Action: Mouse pressed left at (554, 302)
Screenshot: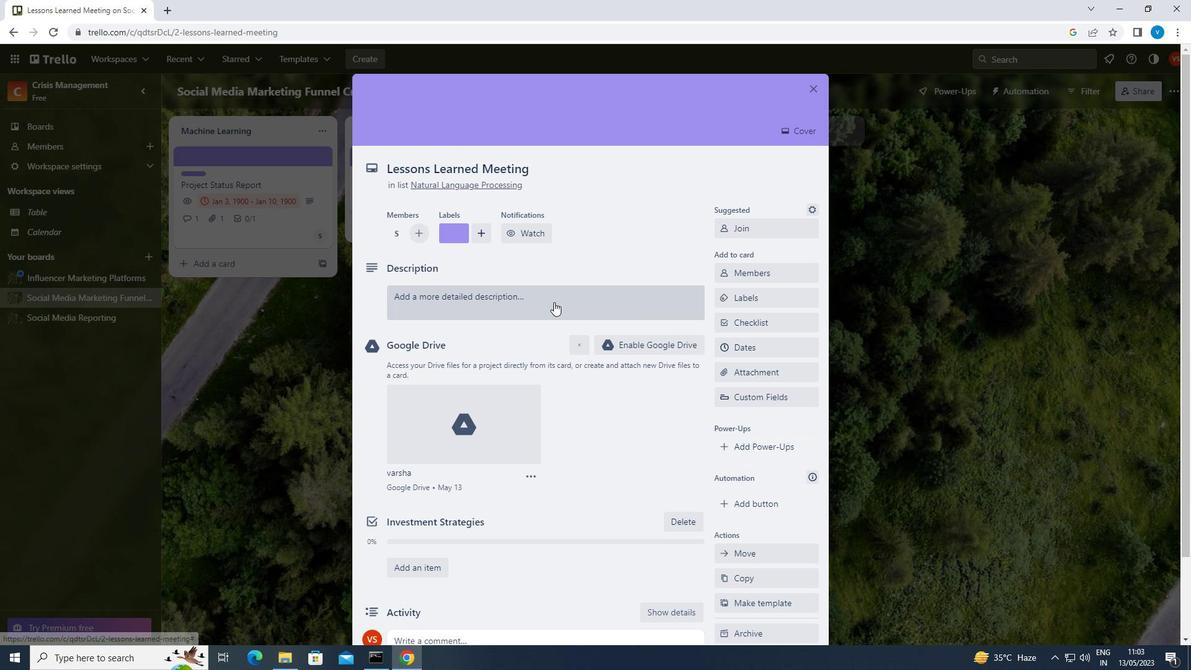 
Action: Key pressed <Key.shift>CONDUCT<Key.space>TEAM<Key.space>TRAINING<Key.space>SESSION<Key.space>ON<Key.space>EFFECTIVE<Key.space>DELEGATION<Key.space>AND<Key.space>ACCOUNTABILITY
Screenshot: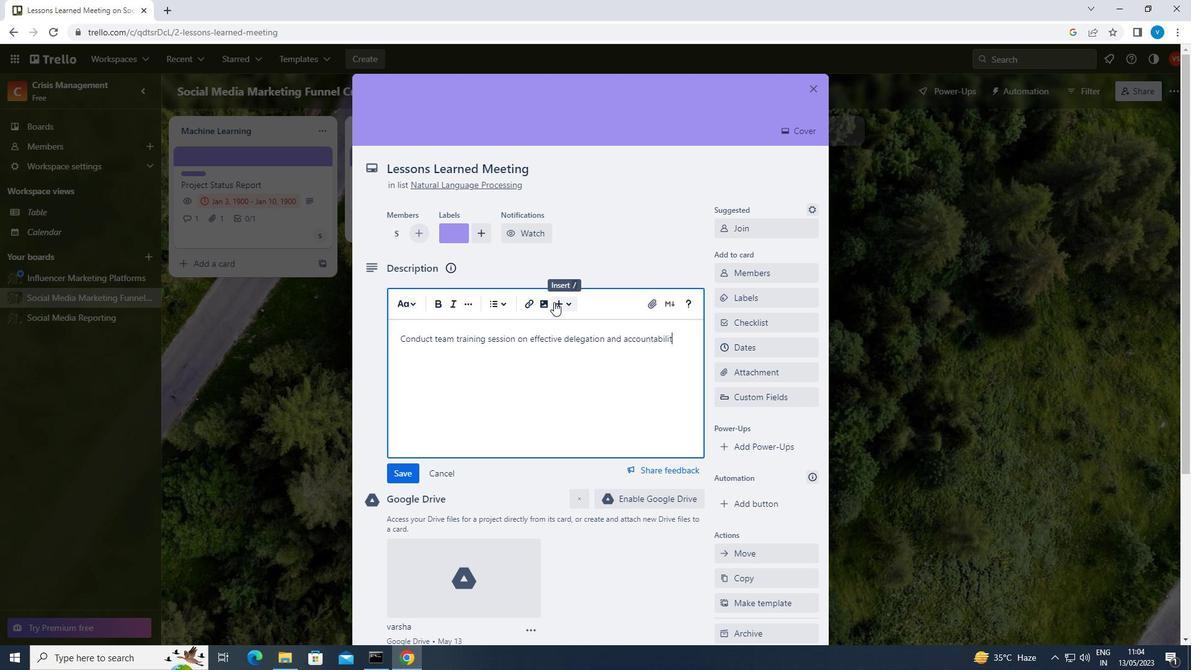 
Action: Mouse moved to (403, 465)
Screenshot: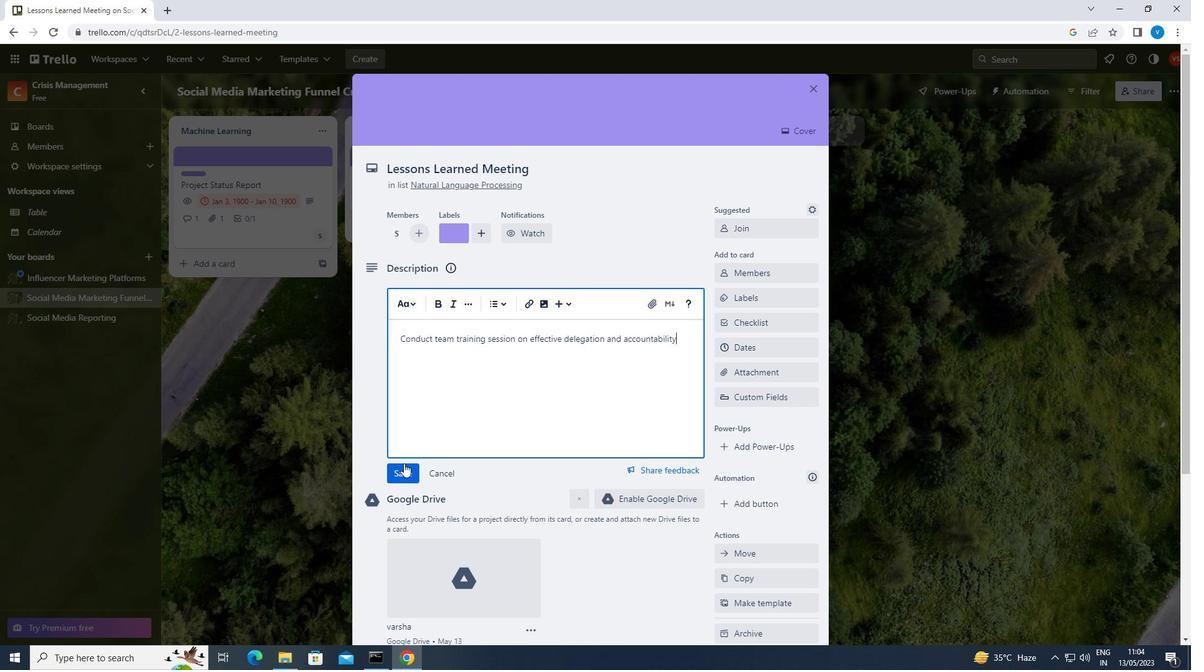 
Action: Mouse pressed left at (403, 465)
Screenshot: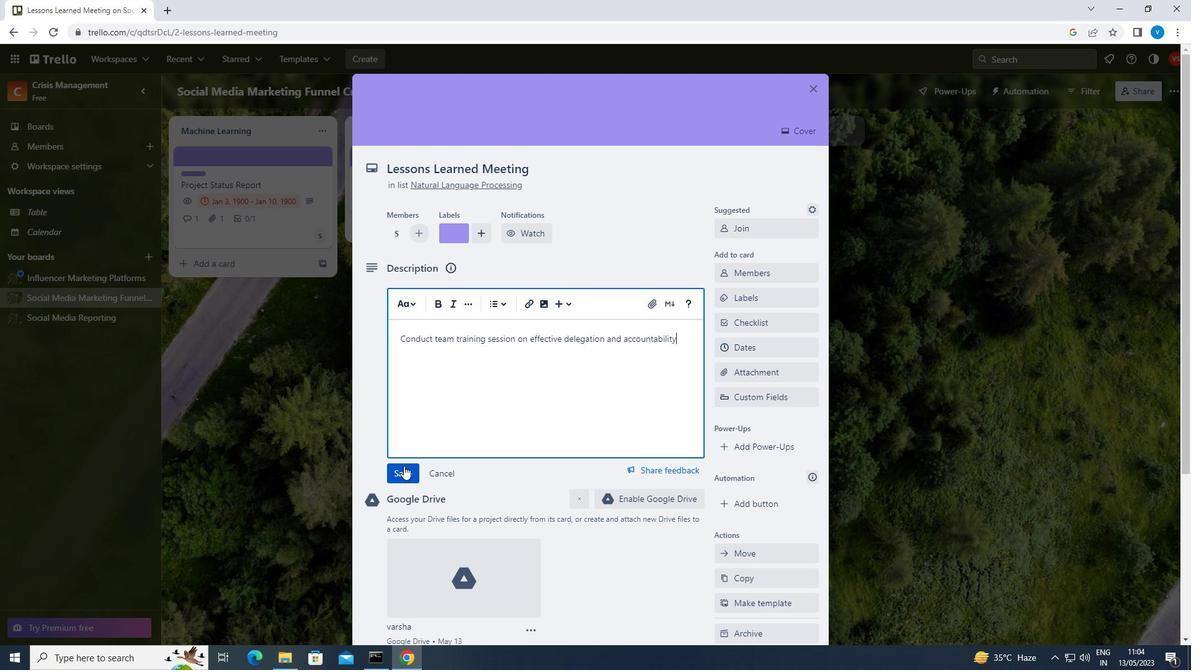
Action: Mouse moved to (458, 622)
Screenshot: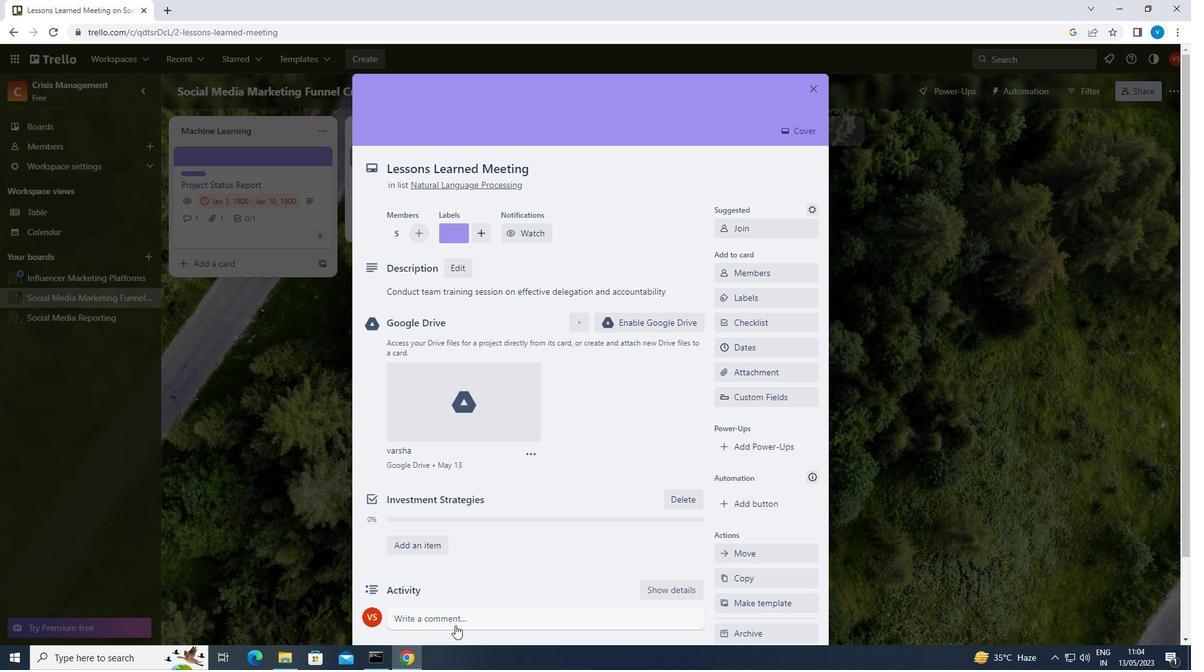 
Action: Mouse pressed left at (458, 622)
Screenshot: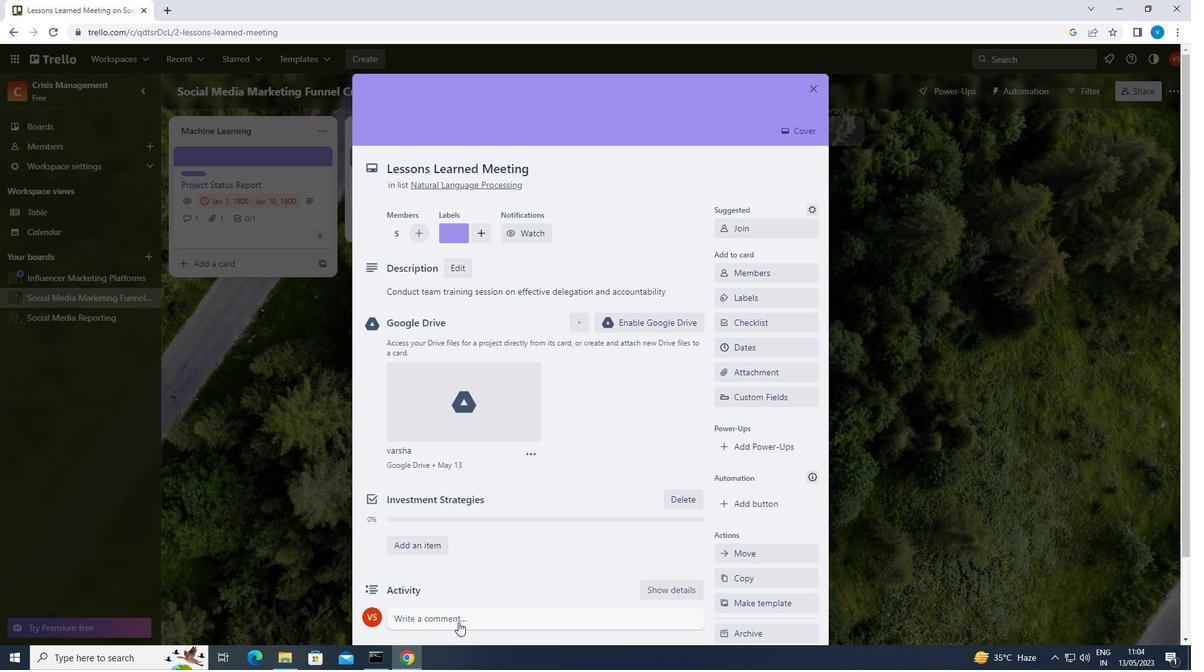 
Action: Key pressed <Key.shift>THIS<Key.space>TASK<Key.space>REQUIRES<Key.space>PROACTIVE<Key.space>OWNERSHIP,<Key.space>SO<Key.space>LET<Key.space>US<Key.space>TAKE<Key.space>RESPONSIBILITY<Key.space>AND<Key.space>ENSURE<Key.space>PROGRESS<Key.space>IS<Key.space>MADE<Key.space>IN<Key.space>A<Key.space>TIMELY<Key.space>MANNER.
Screenshot: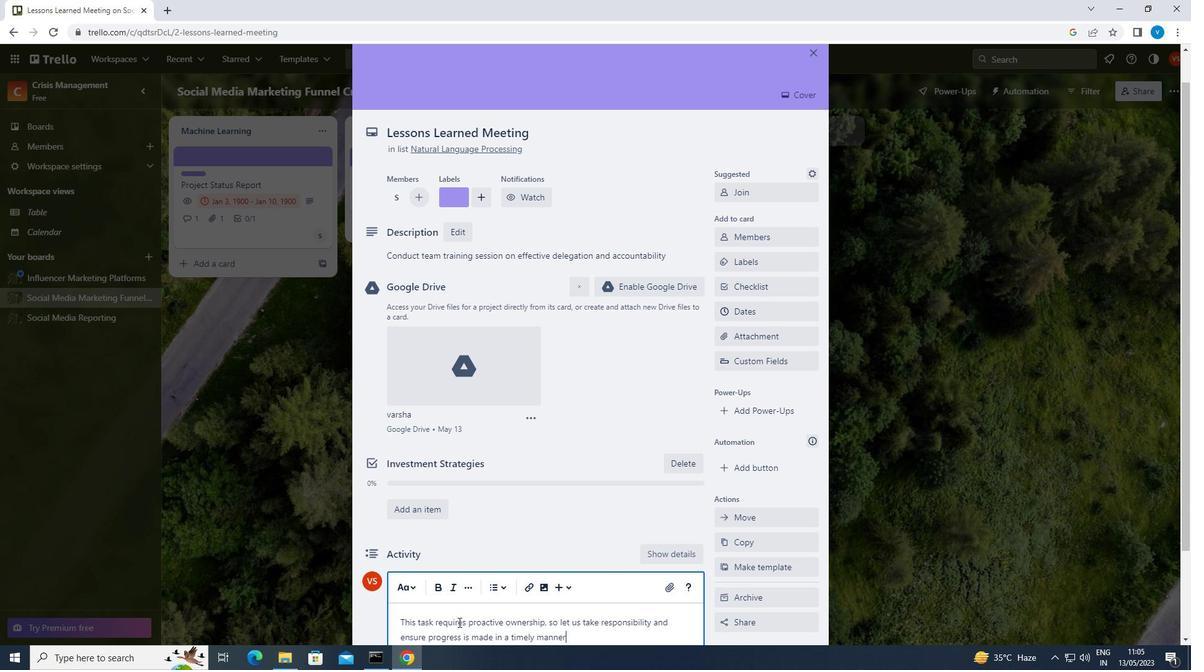 
Action: Mouse moved to (451, 588)
Screenshot: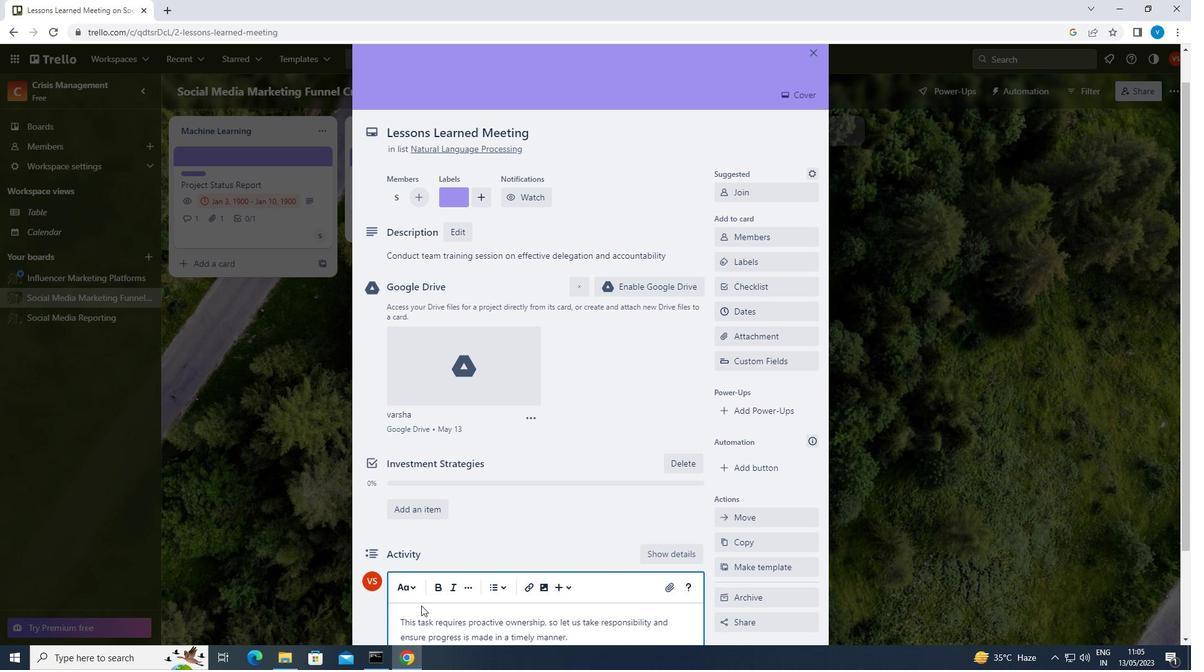 
Action: Mouse scrolled (451, 587) with delta (0, 0)
Screenshot: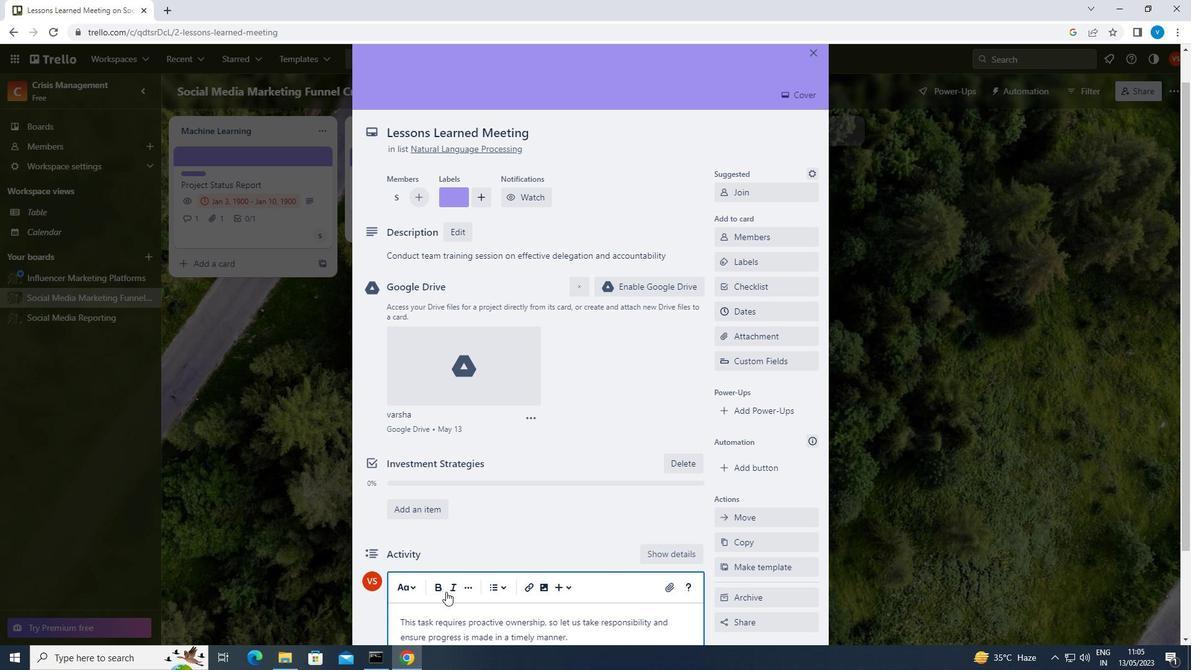 
Action: Mouse scrolled (451, 587) with delta (0, 0)
Screenshot: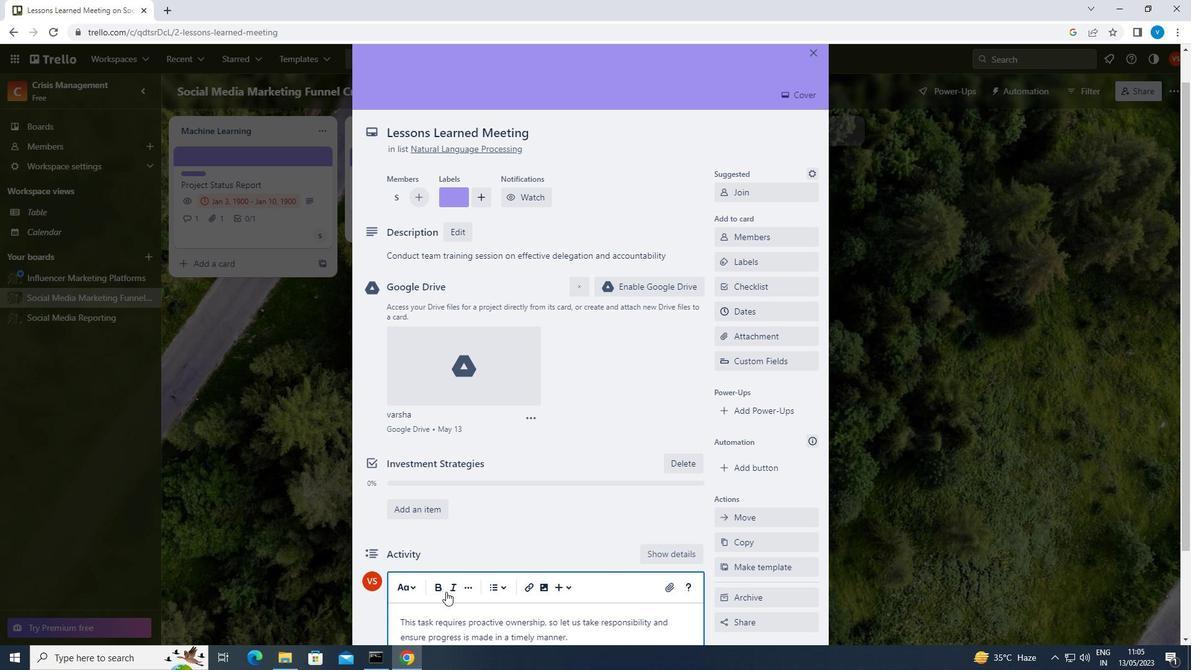 
Action: Mouse scrolled (451, 587) with delta (0, 0)
Screenshot: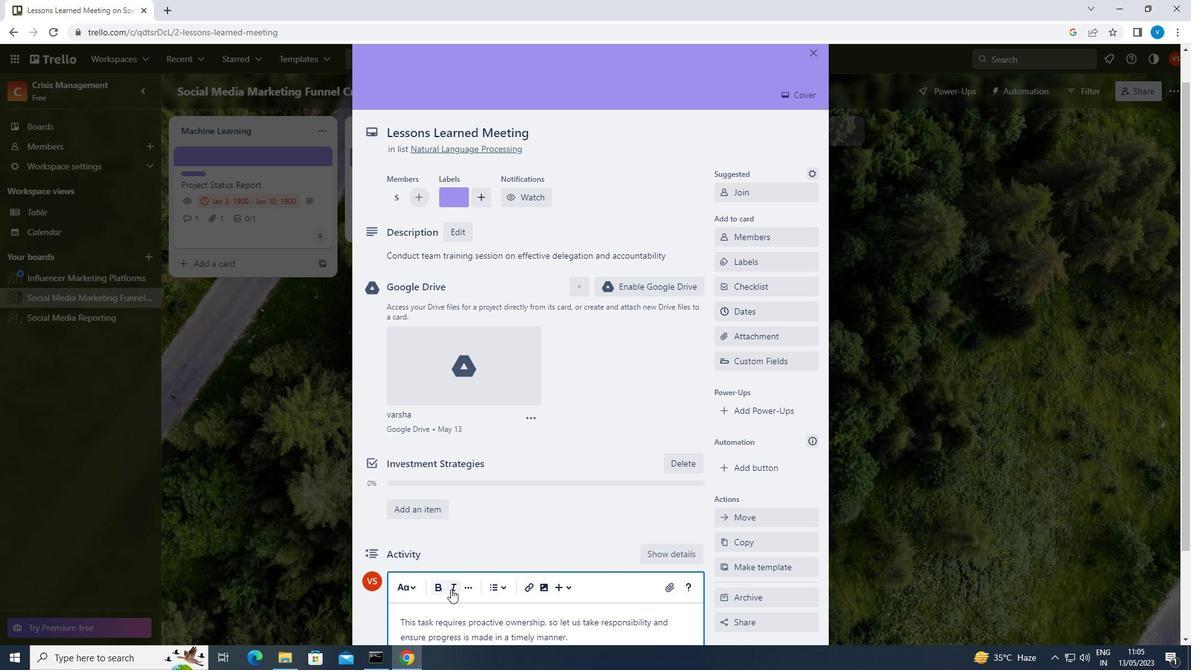 
Action: Mouse moved to (407, 568)
Screenshot: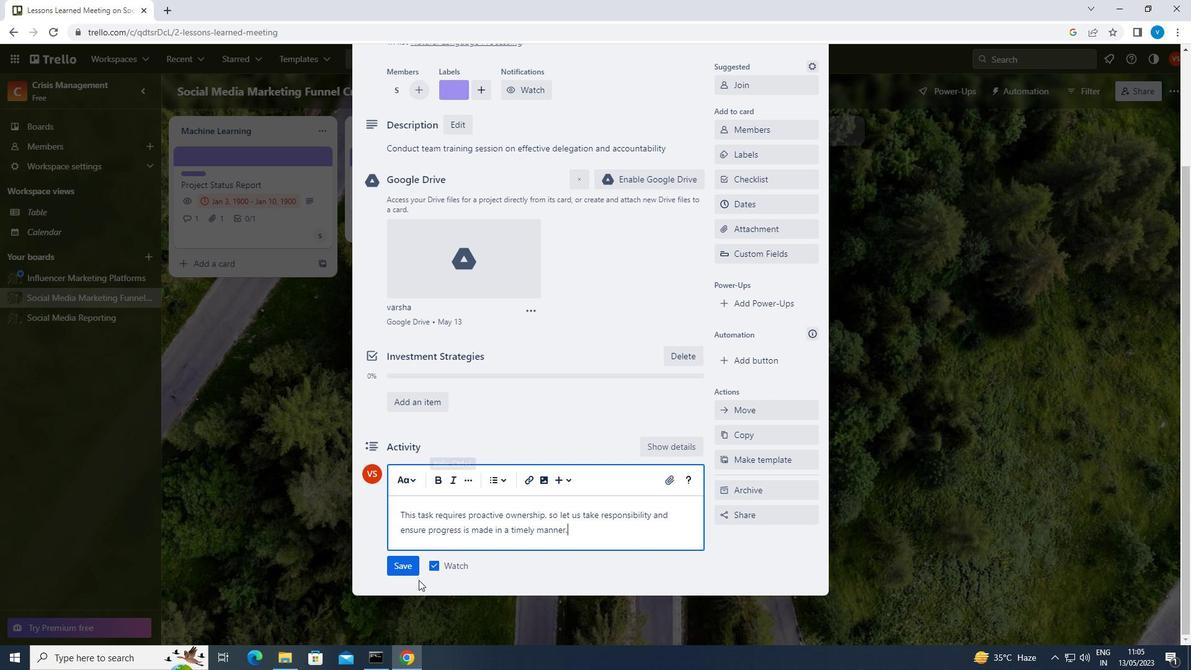 
Action: Mouse pressed left at (407, 568)
Screenshot: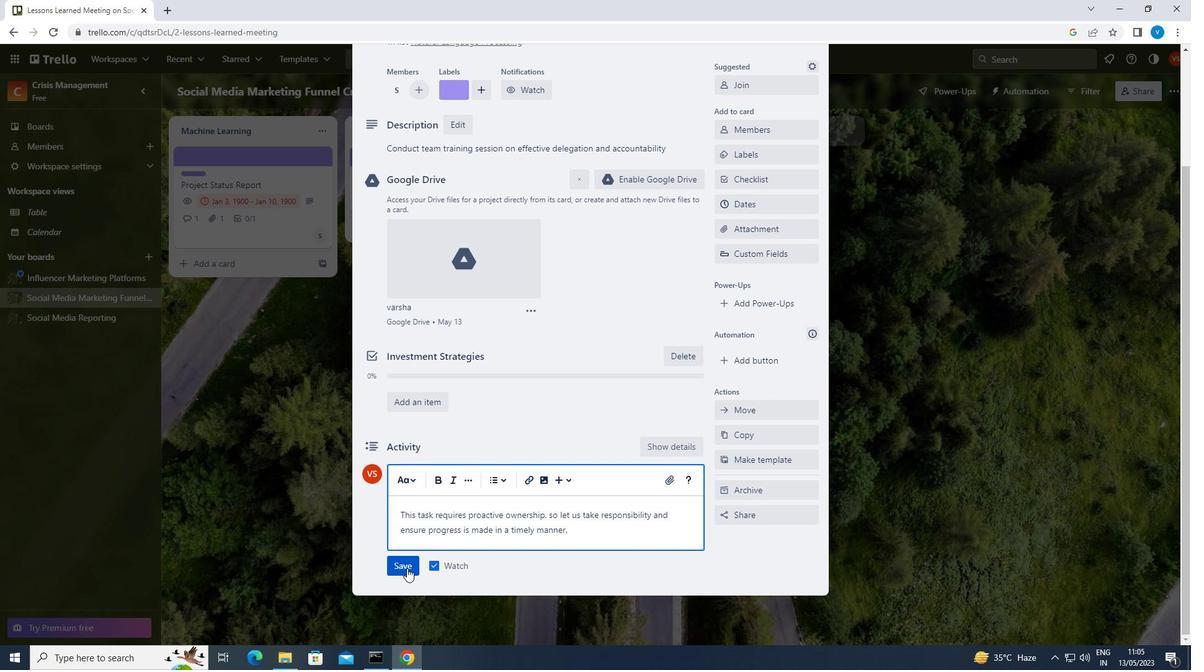 
Action: Mouse moved to (754, 206)
Screenshot: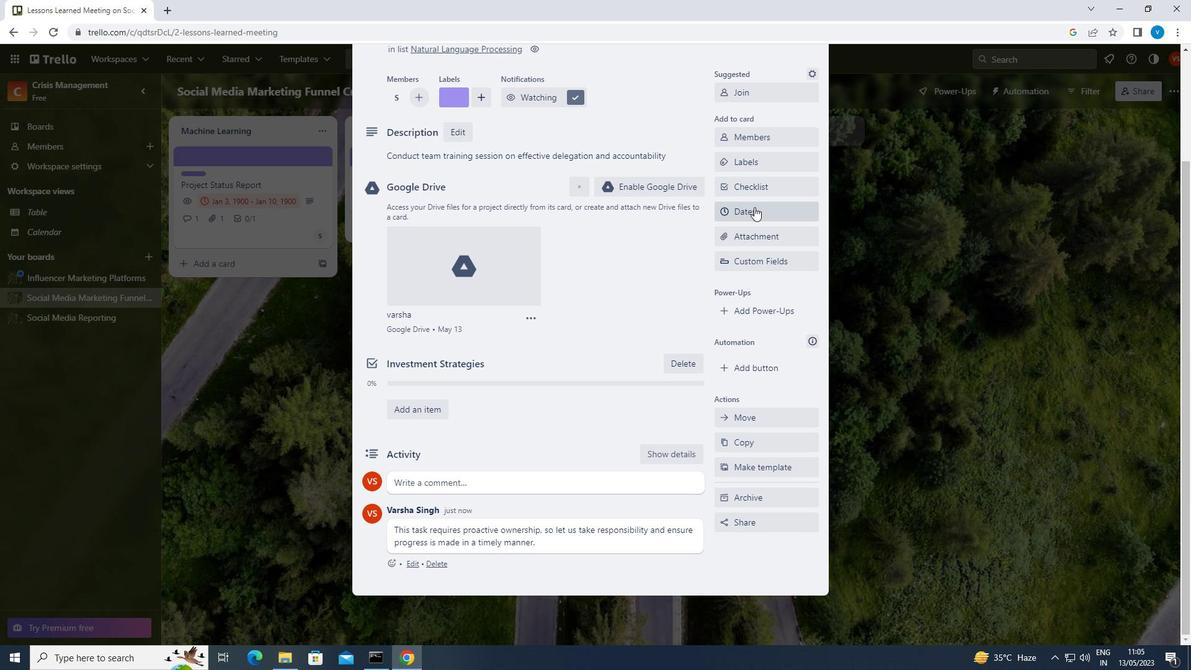 
Action: Mouse pressed left at (754, 206)
Screenshot: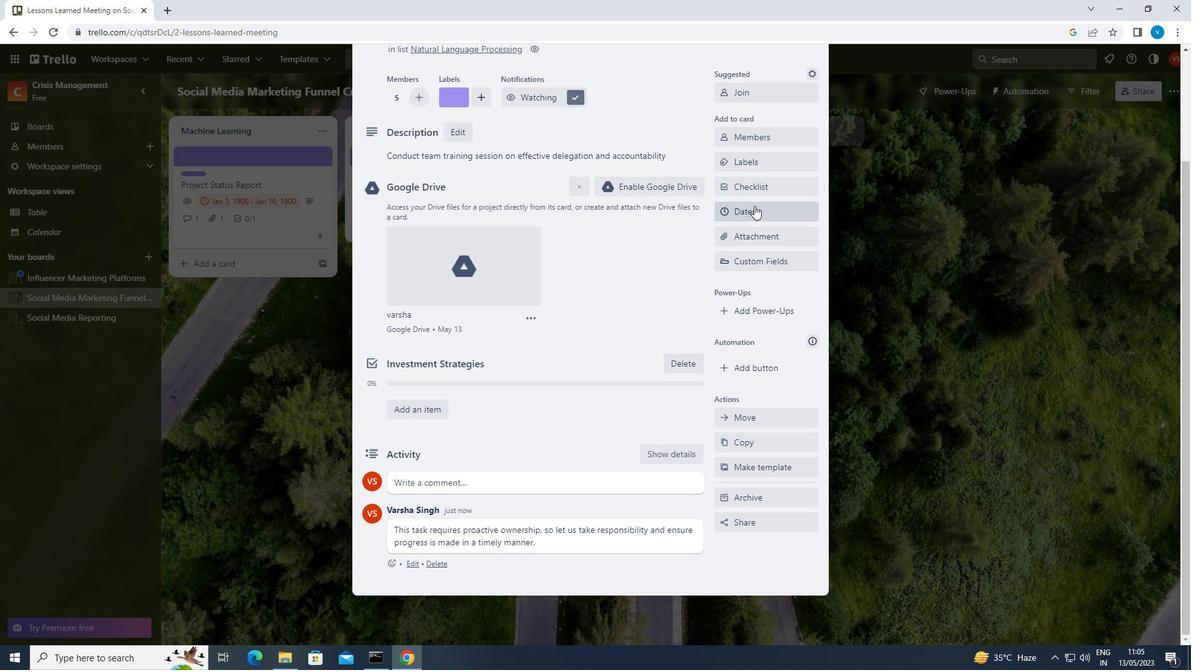 
Action: Mouse moved to (722, 317)
Screenshot: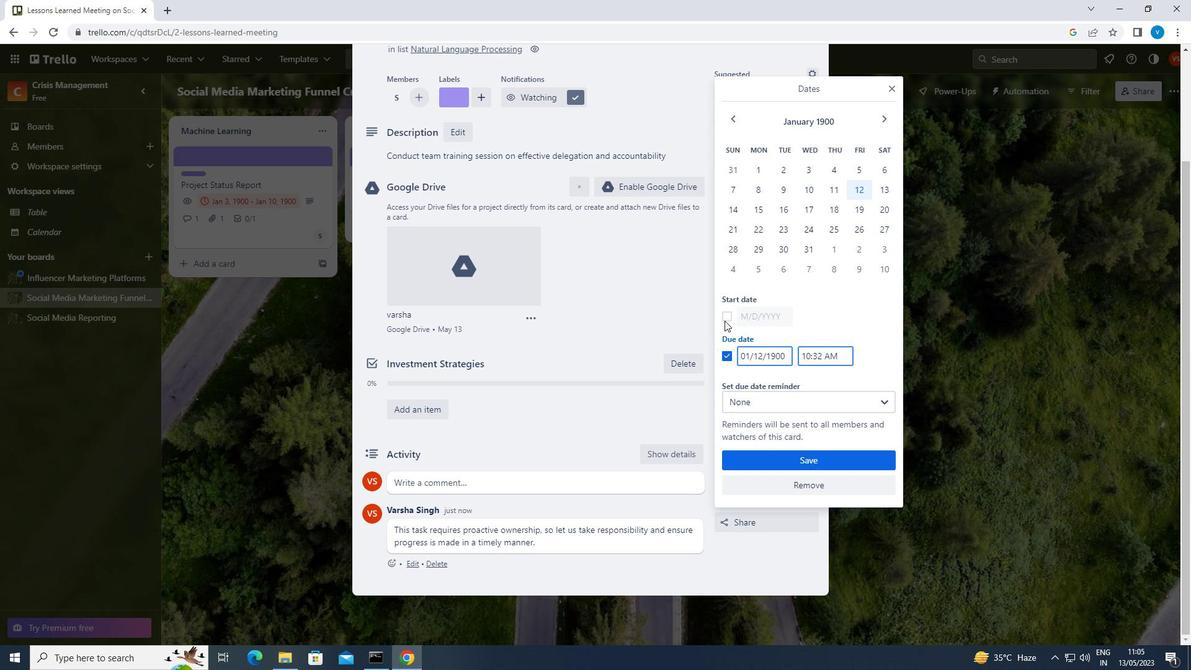 
Action: Mouse pressed left at (722, 317)
Screenshot: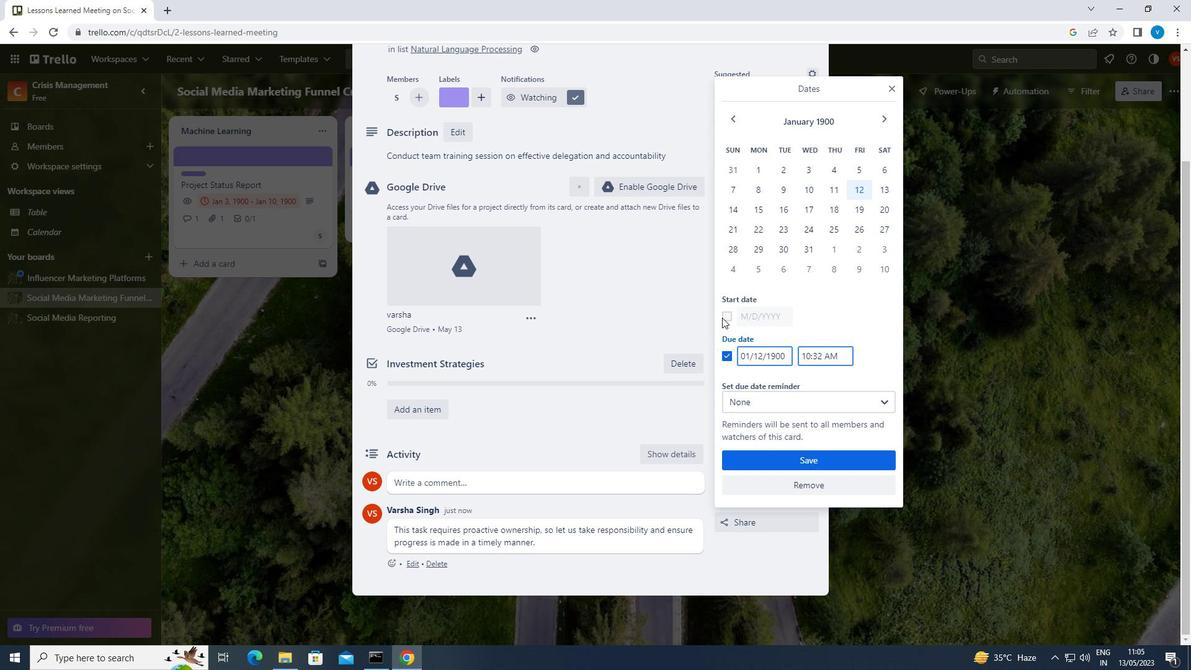 
Action: Mouse moved to (788, 317)
Screenshot: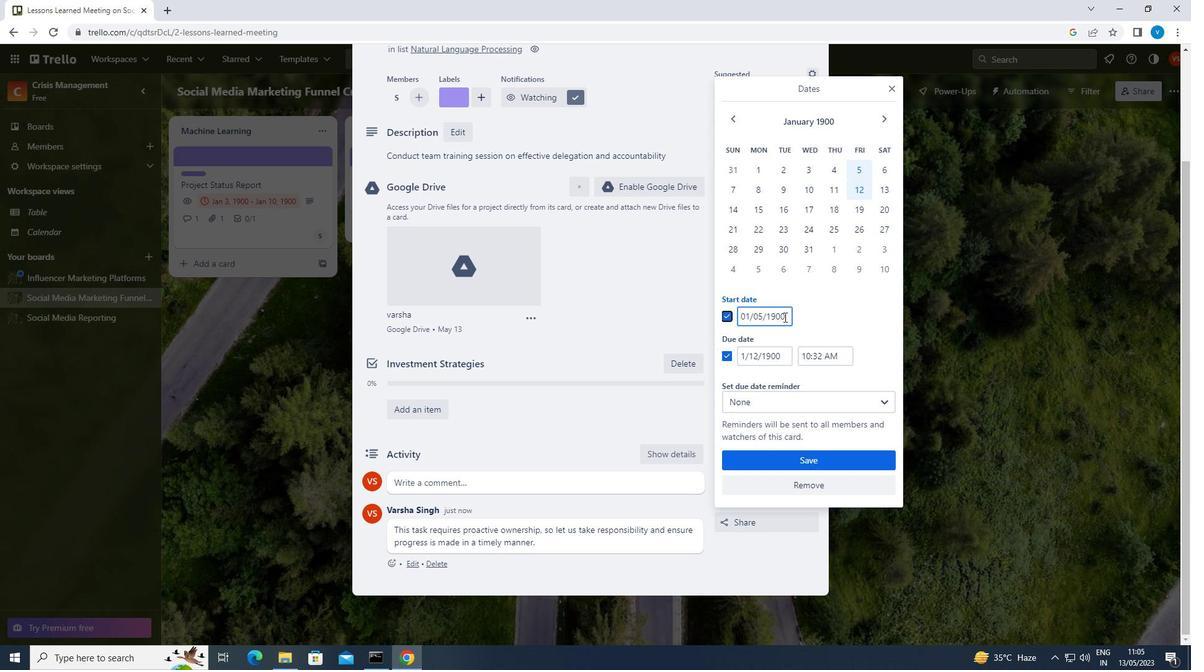 
Action: Mouse pressed left at (788, 317)
Screenshot: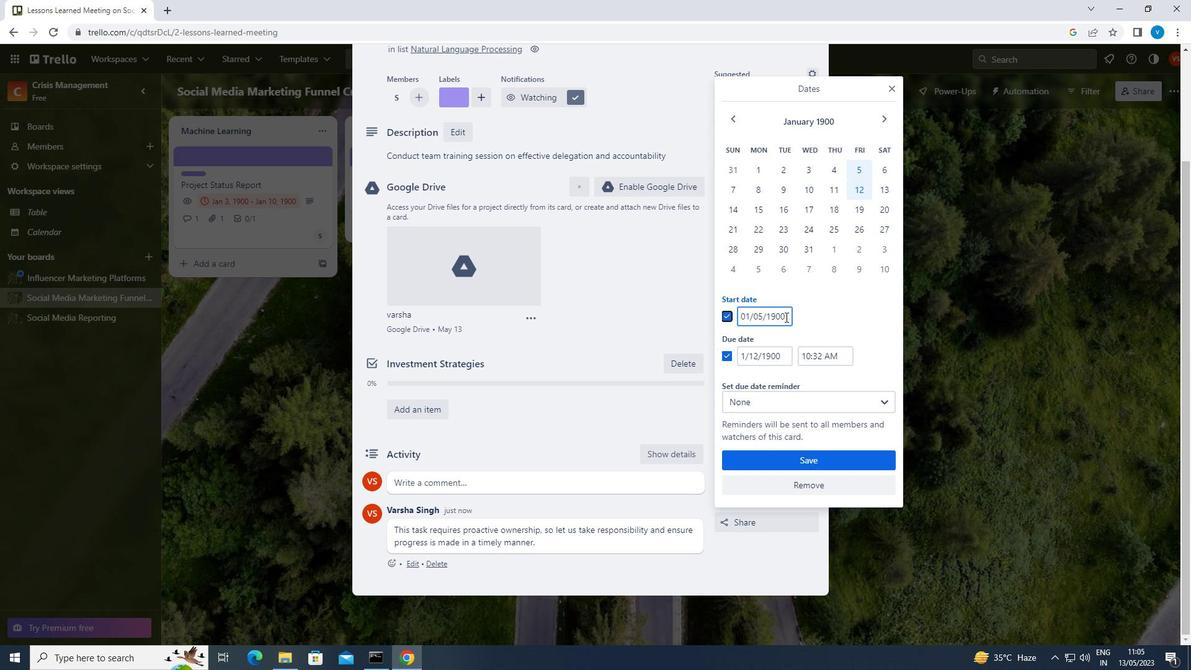 
Action: Mouse moved to (788, 317)
Screenshot: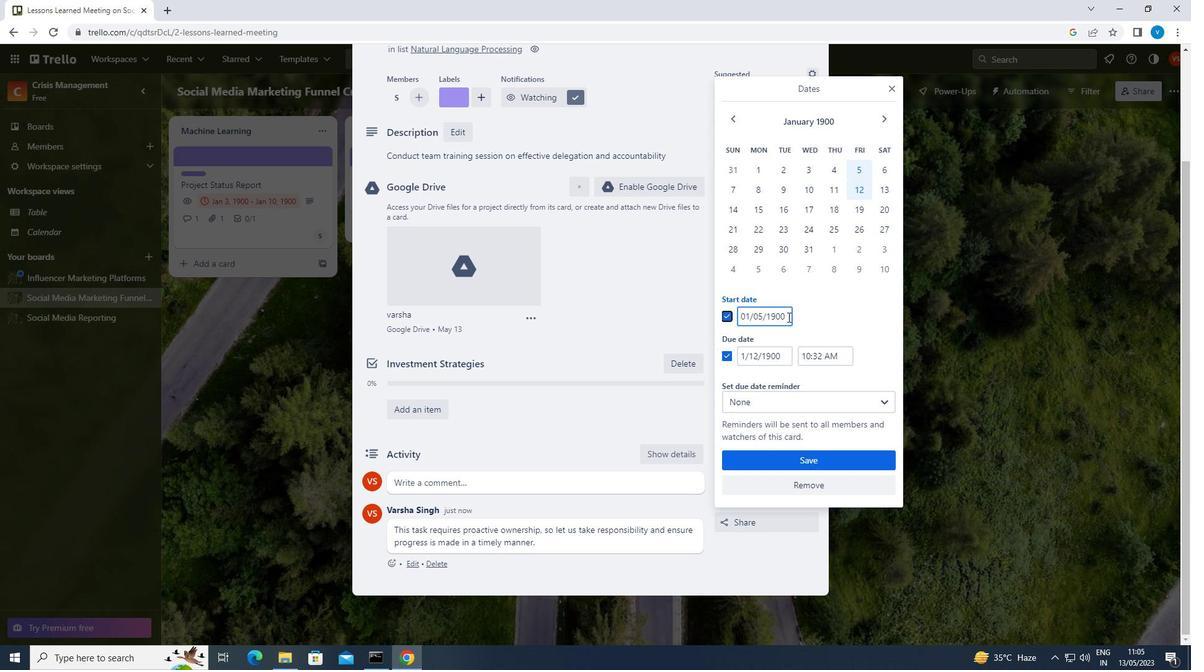 
Action: Key pressed <Key.backspace><Key.backspace><Key.backspace><Key.backspace><Key.backspace><Key.backspace><Key.backspace><Key.backspace><Key.backspace><Key.backspace><Key.backspace><Key.backspace><Key.backspace><Key.backspace><Key.backspace>01/06/1900
Screenshot: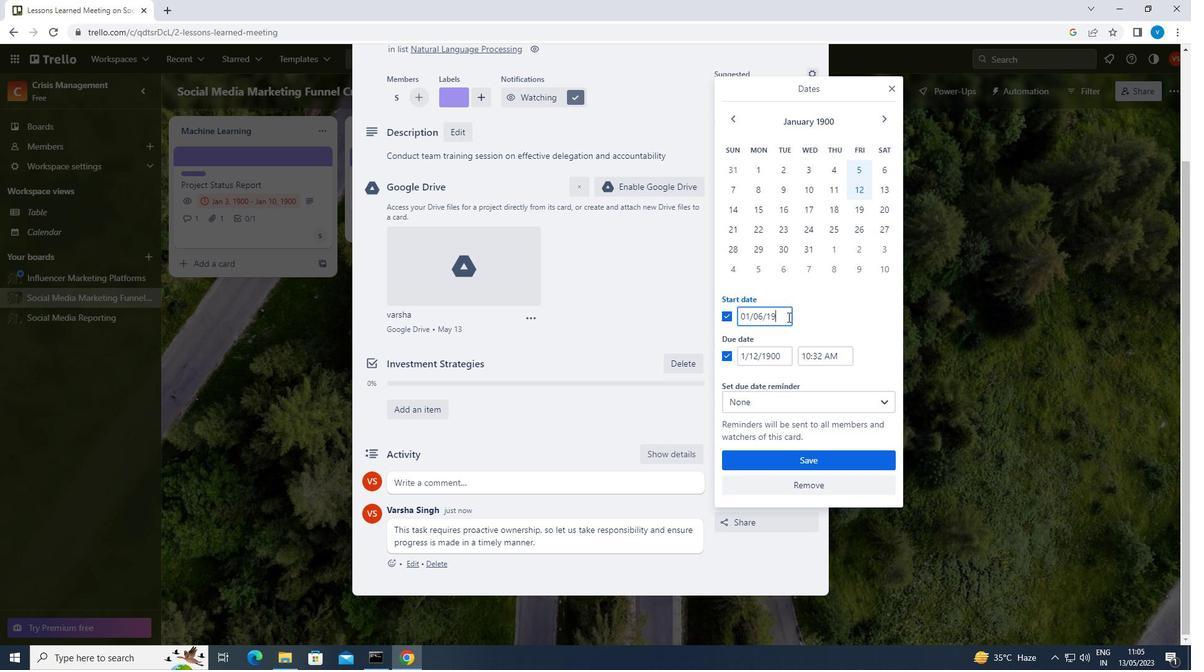 
Action: Mouse moved to (781, 353)
Screenshot: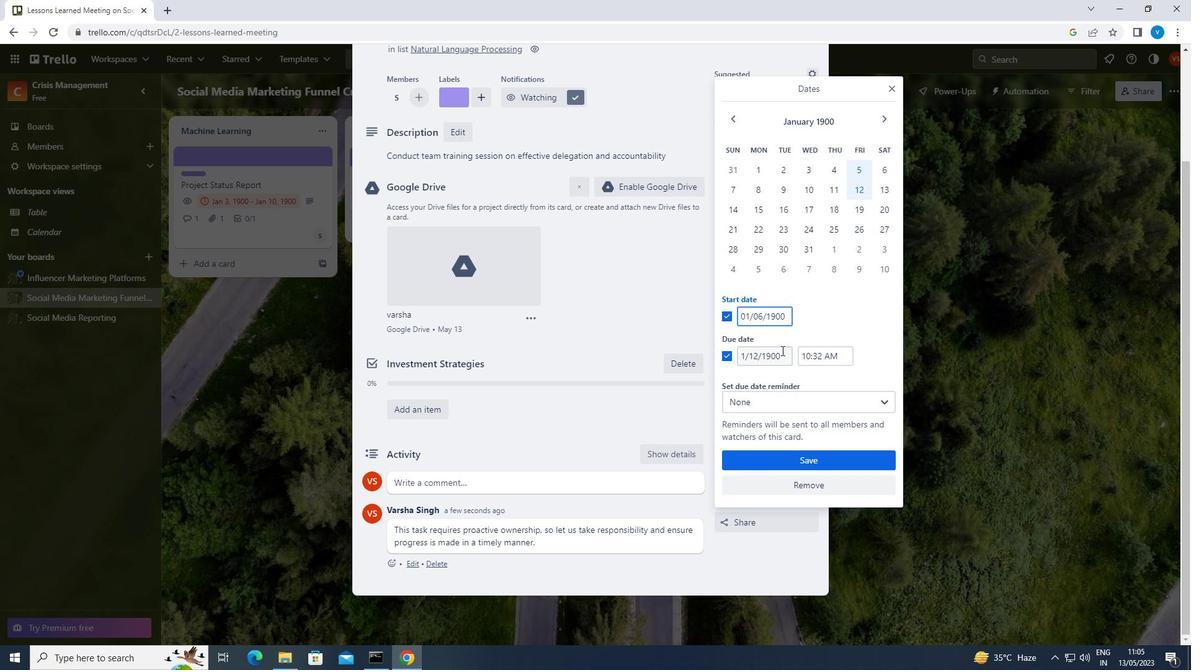 
Action: Mouse pressed left at (781, 353)
Screenshot: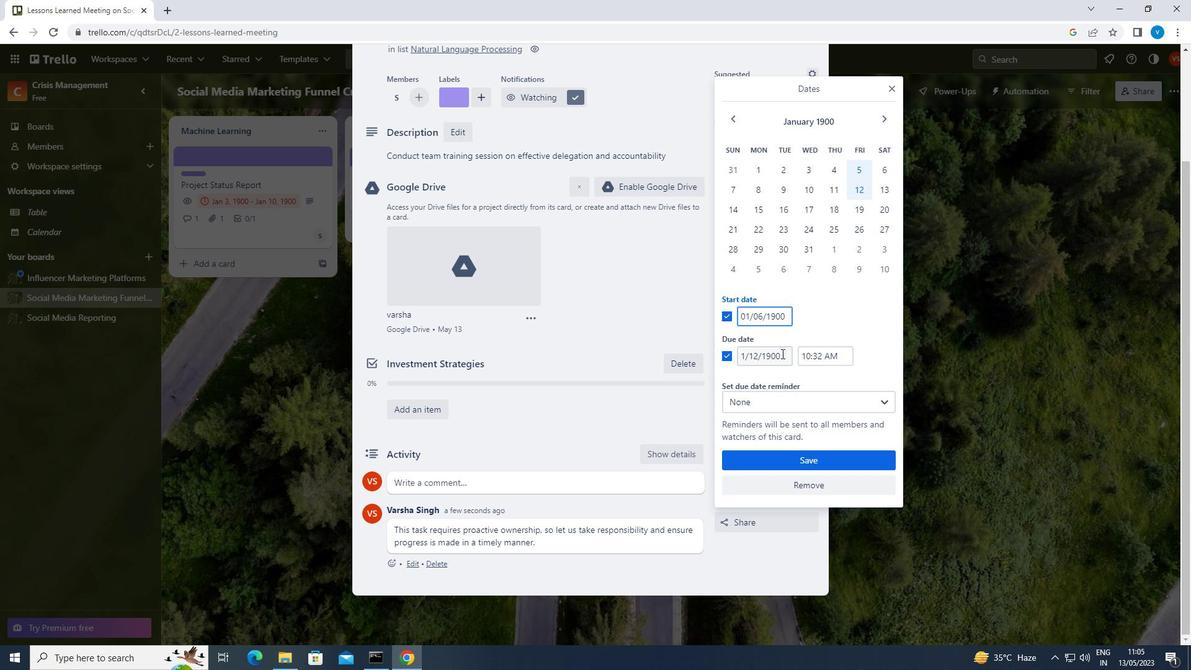 
Action: Key pressed <Key.backspace><Key.backspace><Key.backspace><Key.backspace><Key.backspace><Key.backspace><Key.backspace><Key.backspace><Key.backspace><Key.backspace><Key.backspace><Key.backspace><Key.backspace><Key.backspace><Key.backspace>01/13/1900
Screenshot: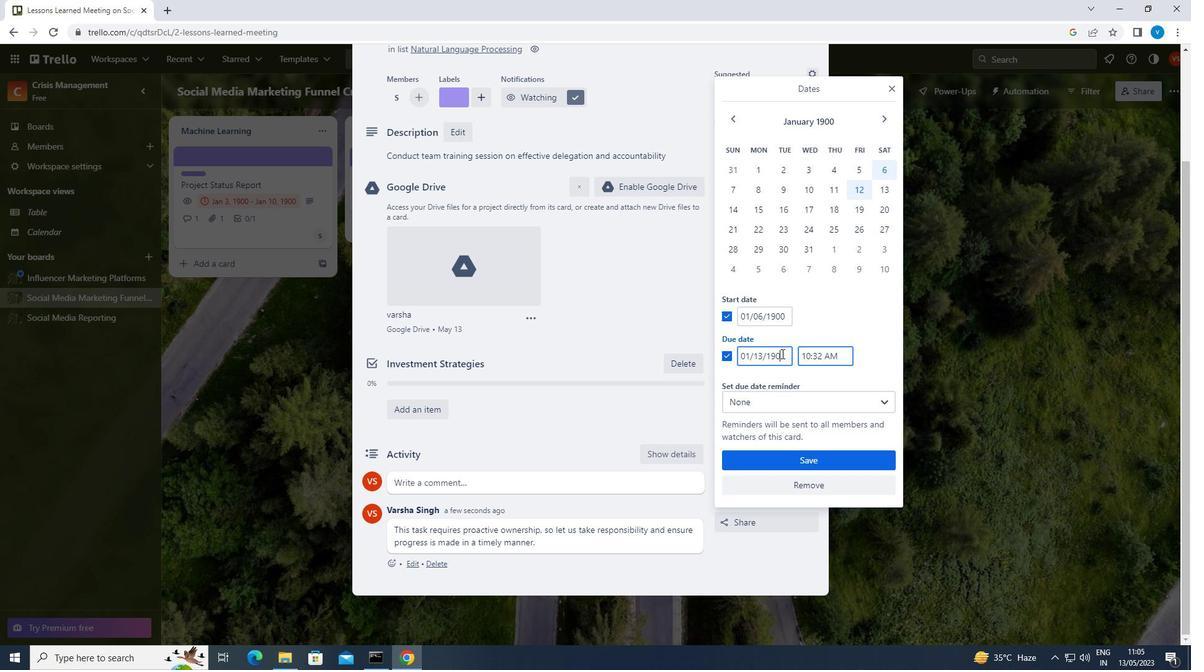 
Action: Mouse moved to (773, 456)
Screenshot: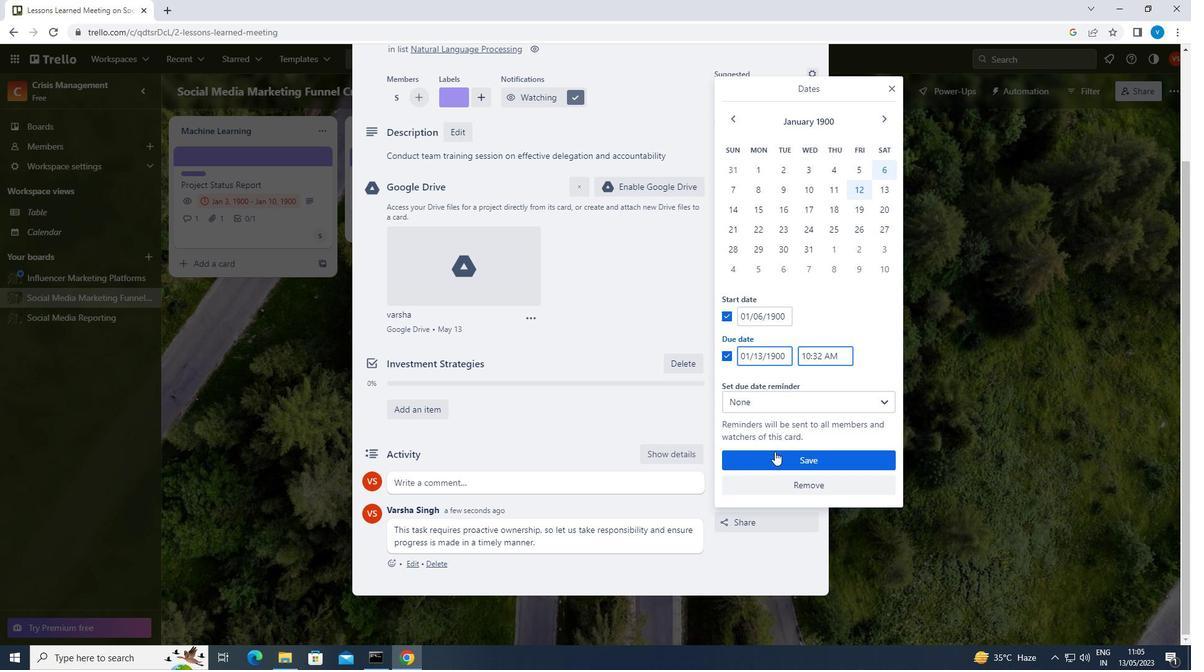
Action: Mouse pressed left at (773, 456)
Screenshot: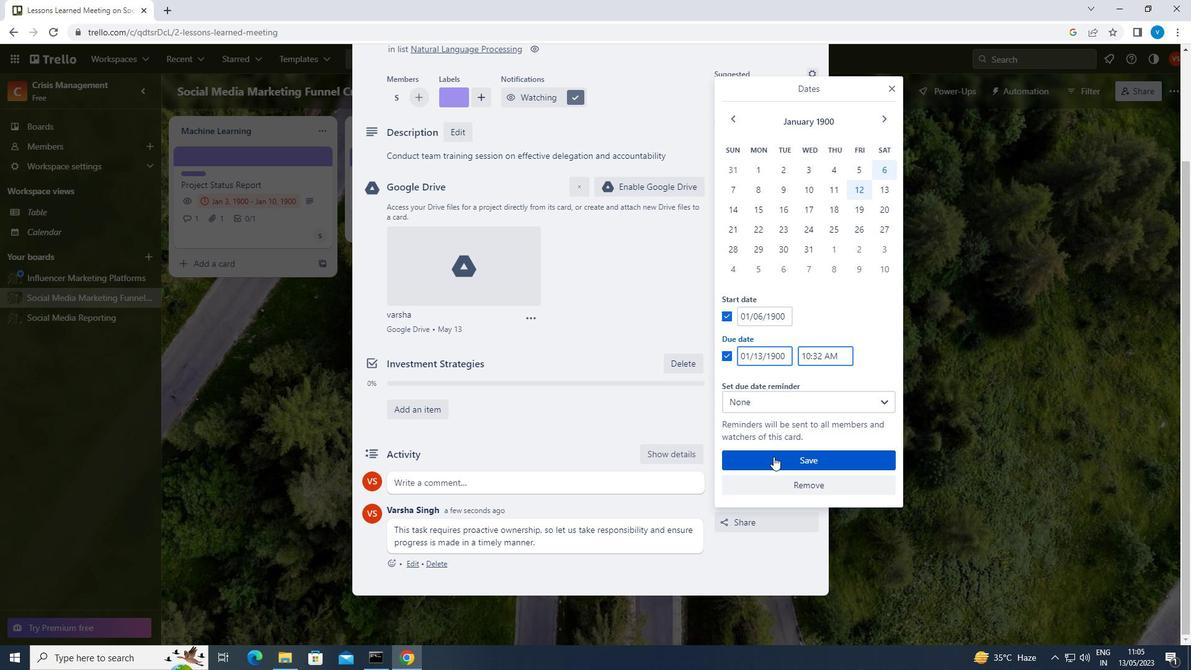 
Action: Mouse moved to (773, 457)
Screenshot: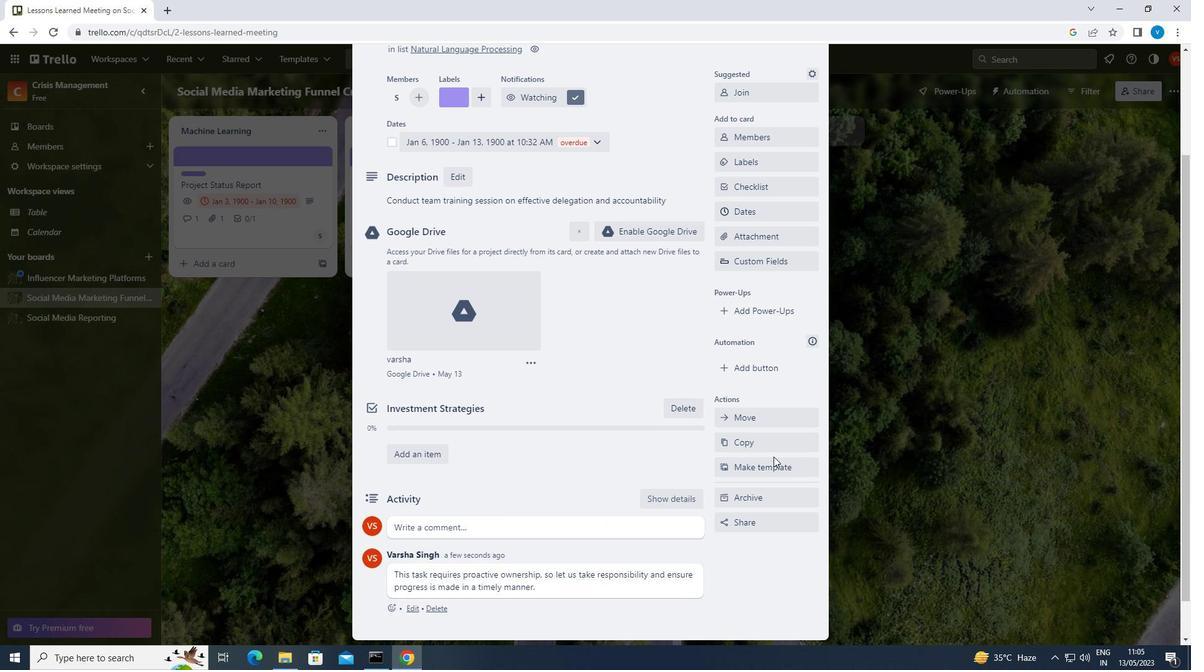 
